 Task: For heading Use Lobster with green colour & bold.  font size for heading22,  'Change the font style of data to'Lobster and font size to 14,  Change the alignment of both headline & data to Align right In the sheet  DashboardBudgetPlanbook
Action: Mouse moved to (47, 157)
Screenshot: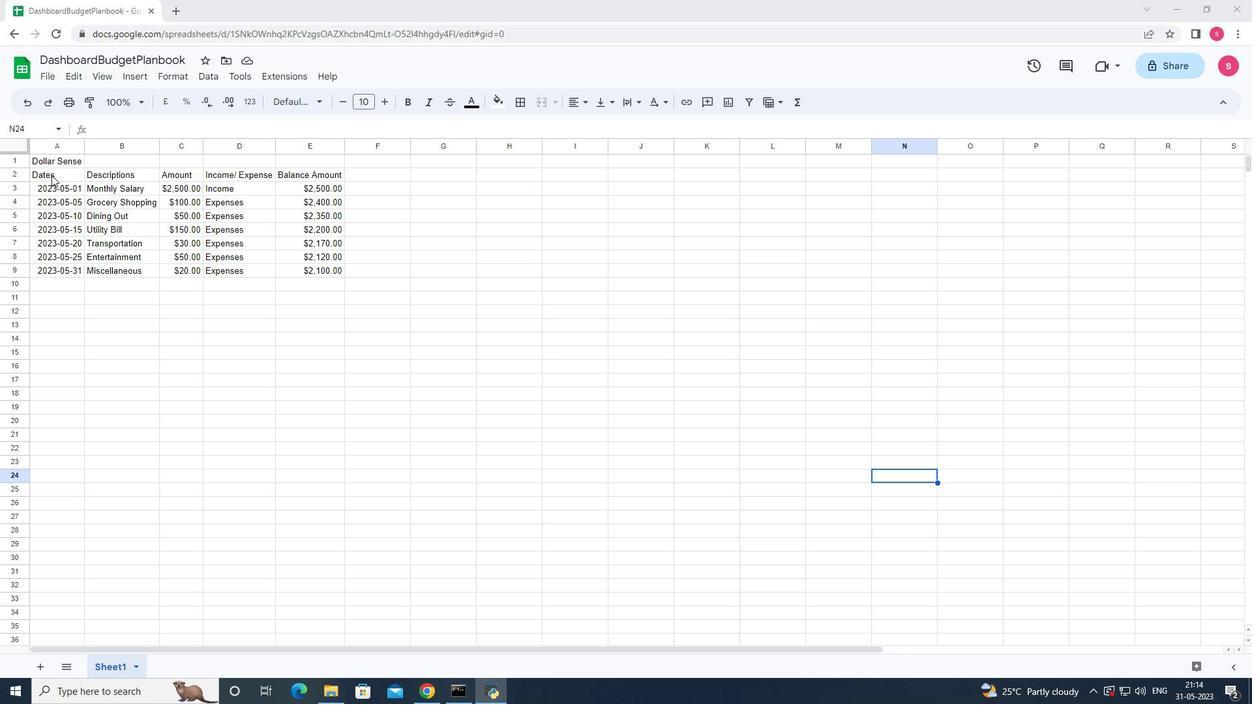 
Action: Mouse pressed left at (47, 157)
Screenshot: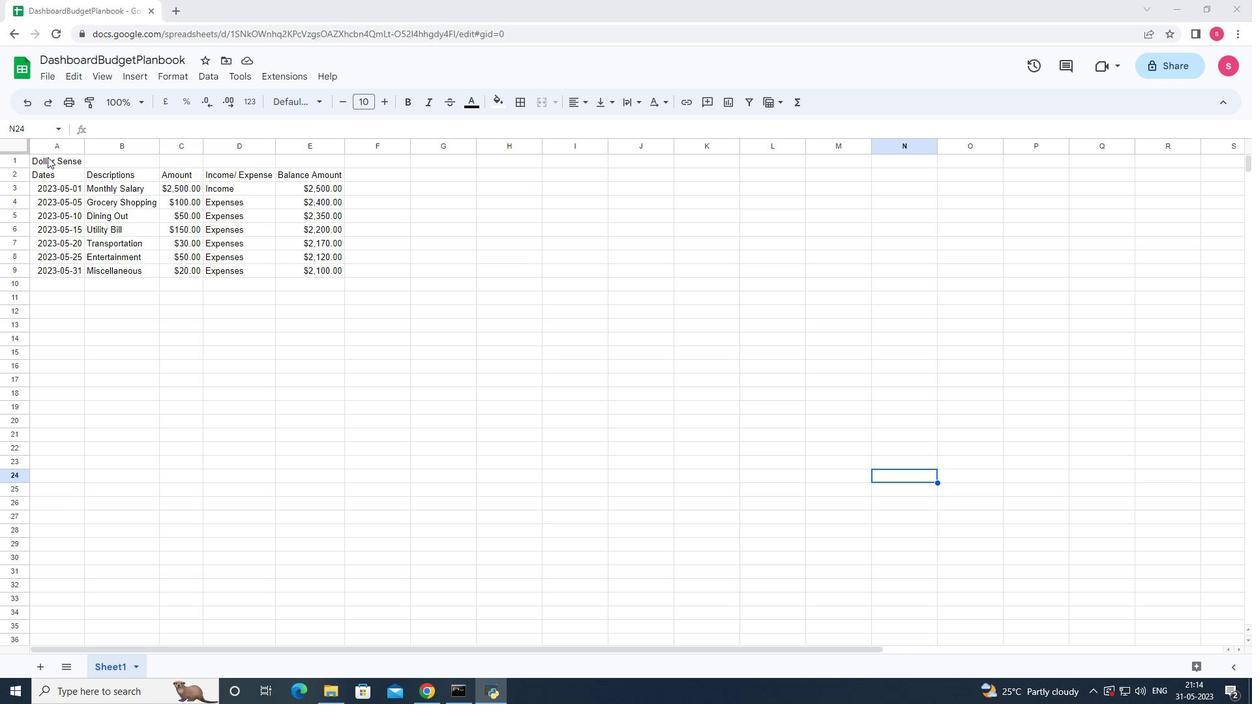 
Action: Mouse moved to (306, 105)
Screenshot: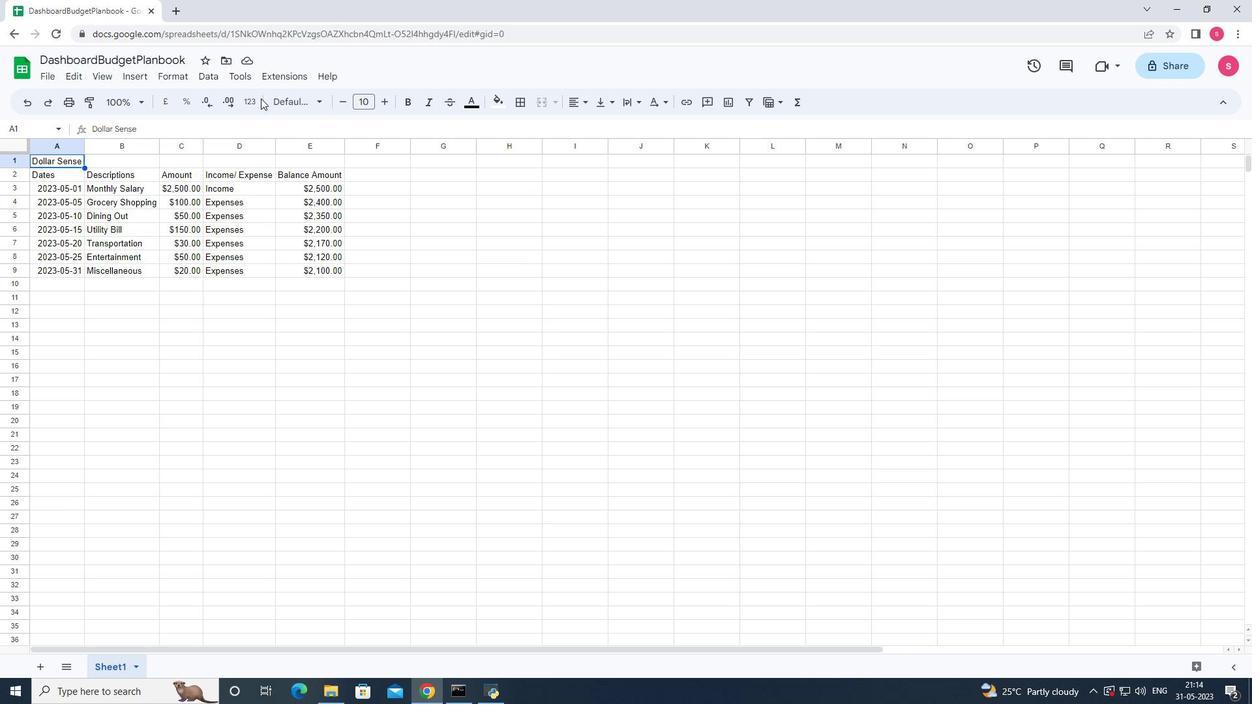 
Action: Mouse pressed left at (306, 105)
Screenshot: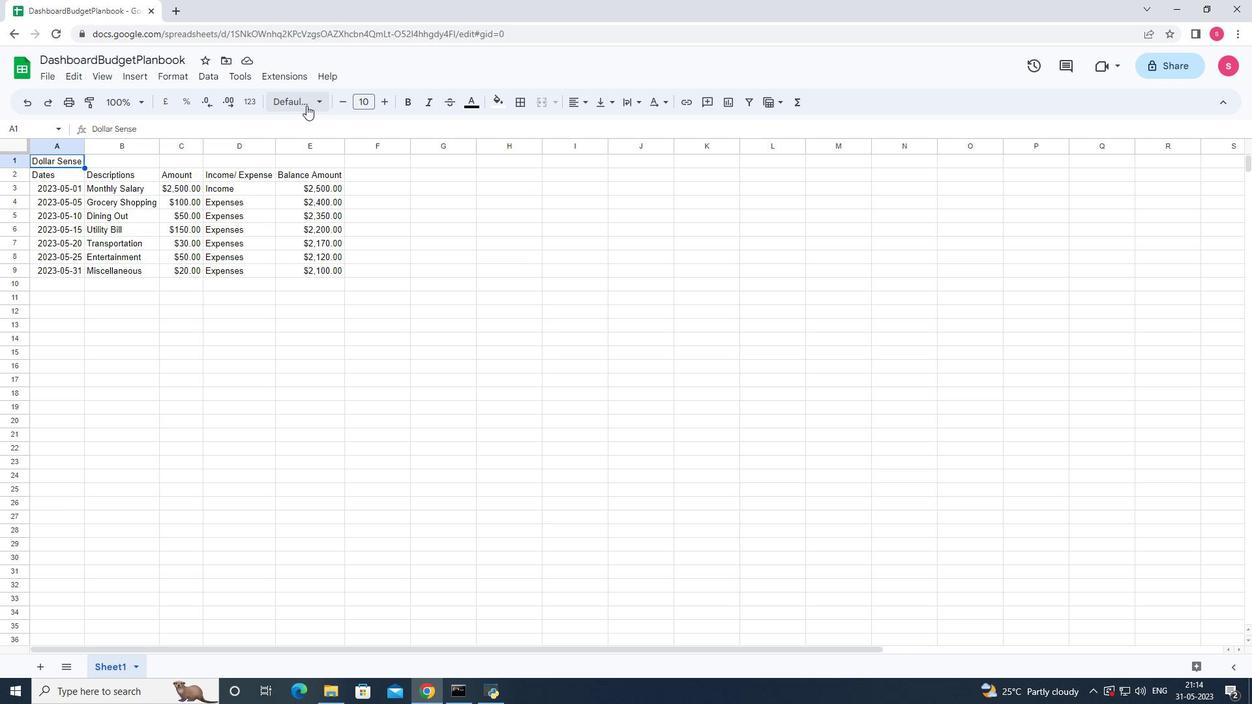 
Action: Mouse moved to (357, 453)
Screenshot: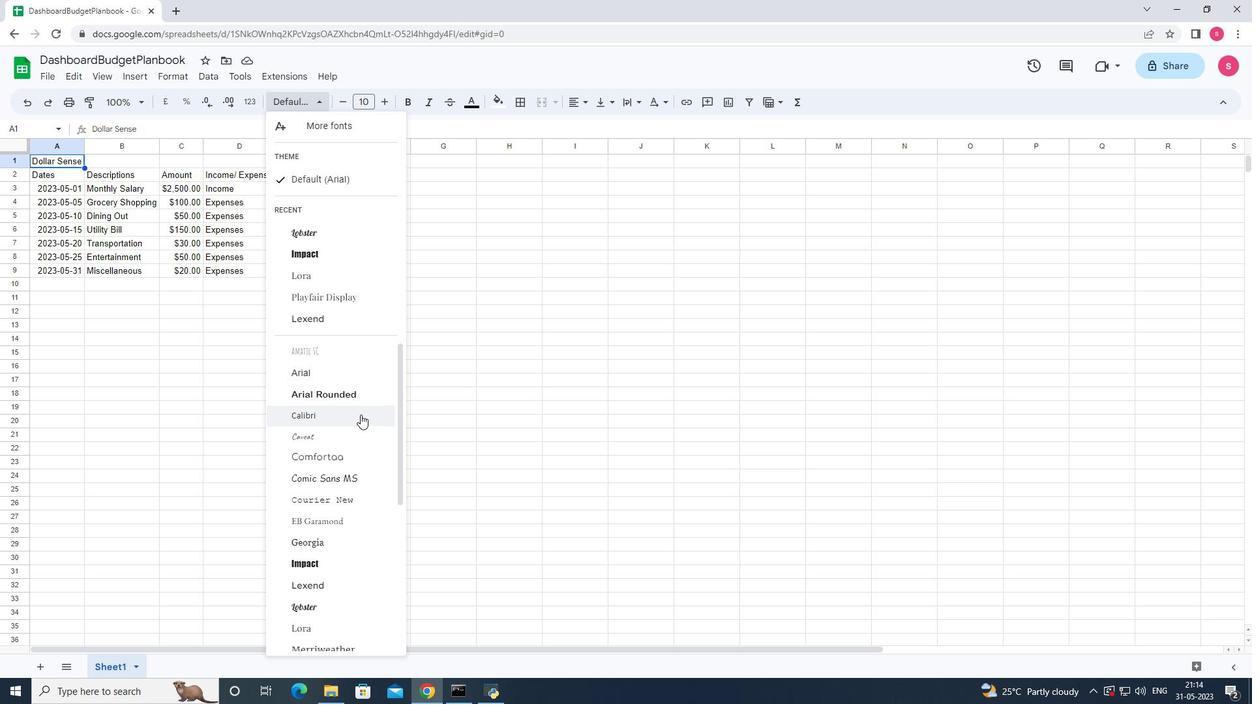 
Action: Mouse scrolled (357, 452) with delta (0, 0)
Screenshot: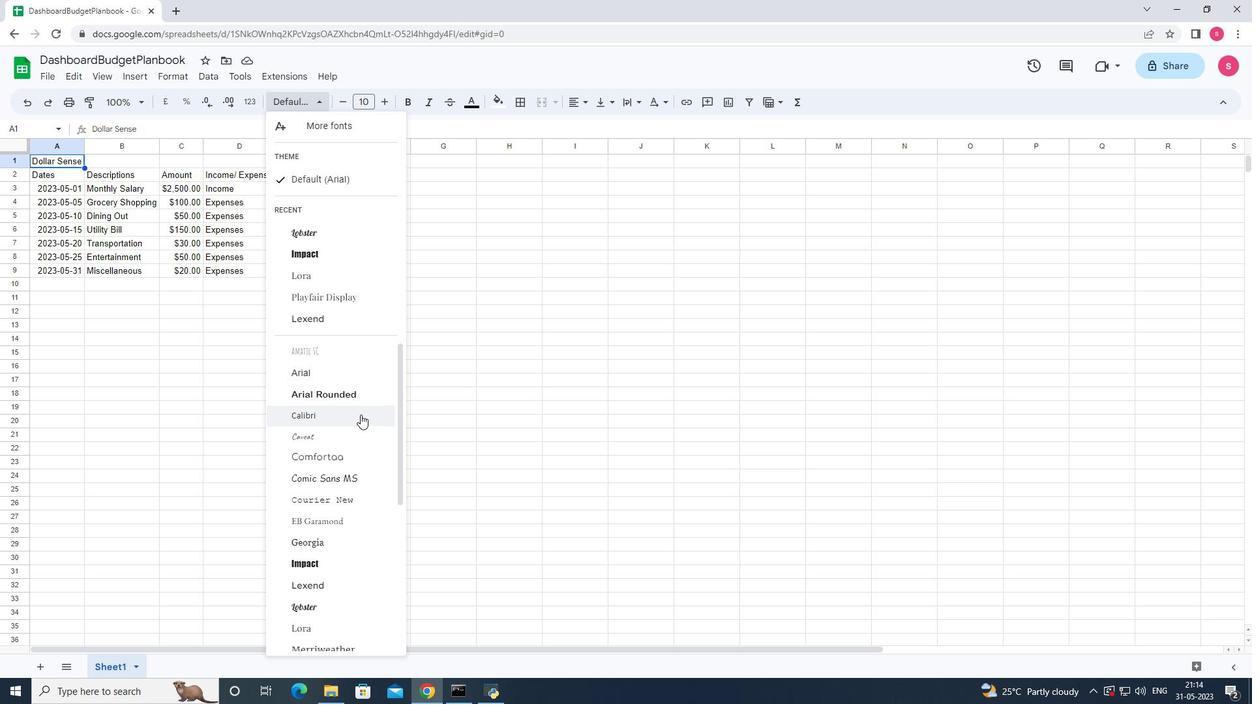 
Action: Mouse moved to (333, 537)
Screenshot: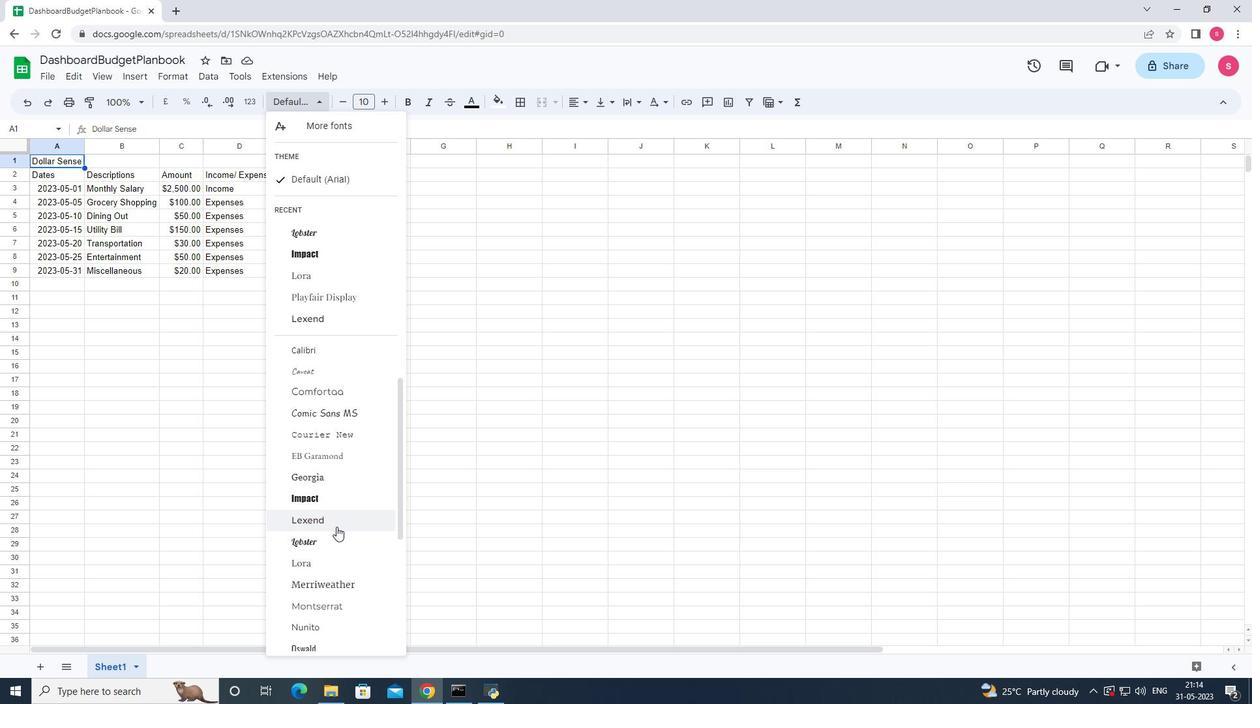 
Action: Mouse pressed left at (333, 537)
Screenshot: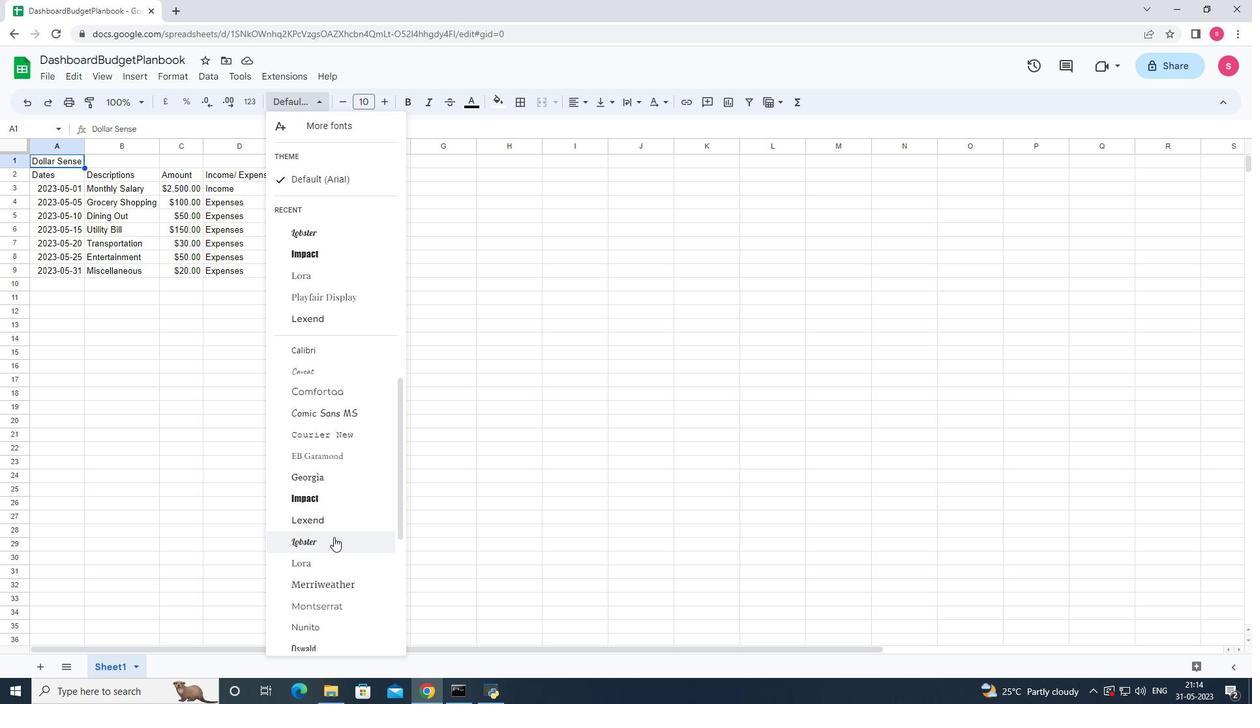 
Action: Mouse moved to (475, 101)
Screenshot: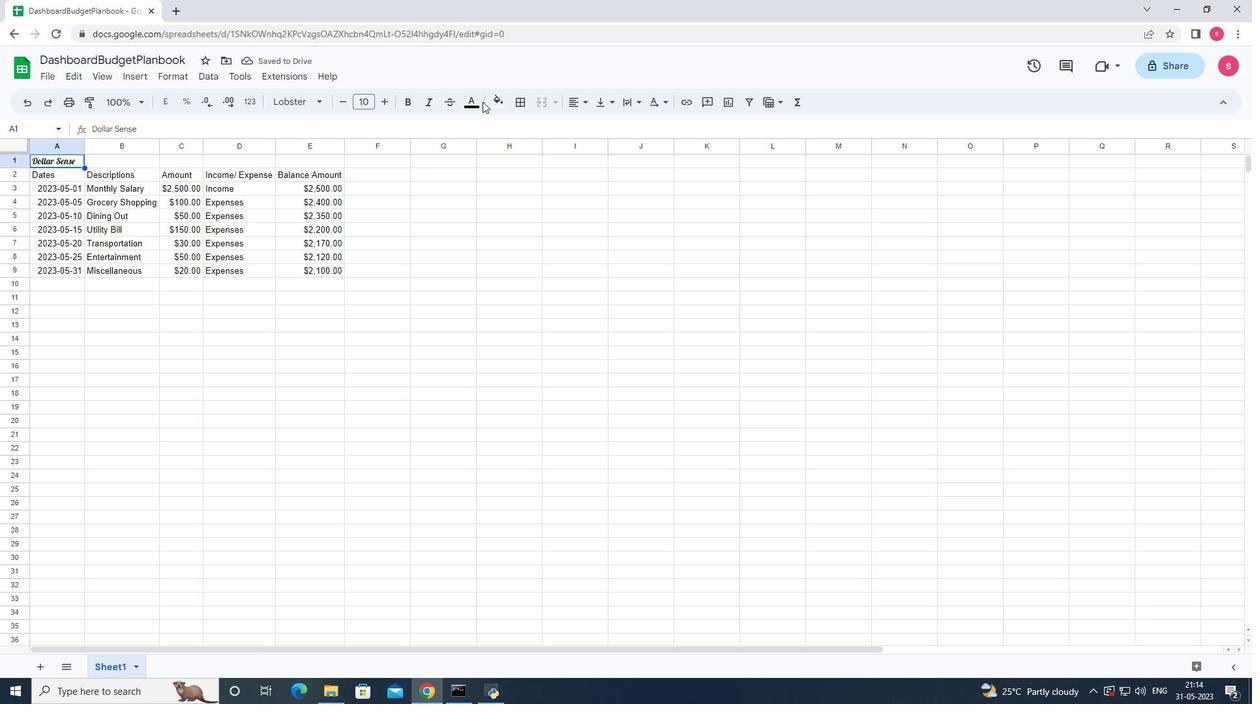 
Action: Mouse pressed left at (475, 101)
Screenshot: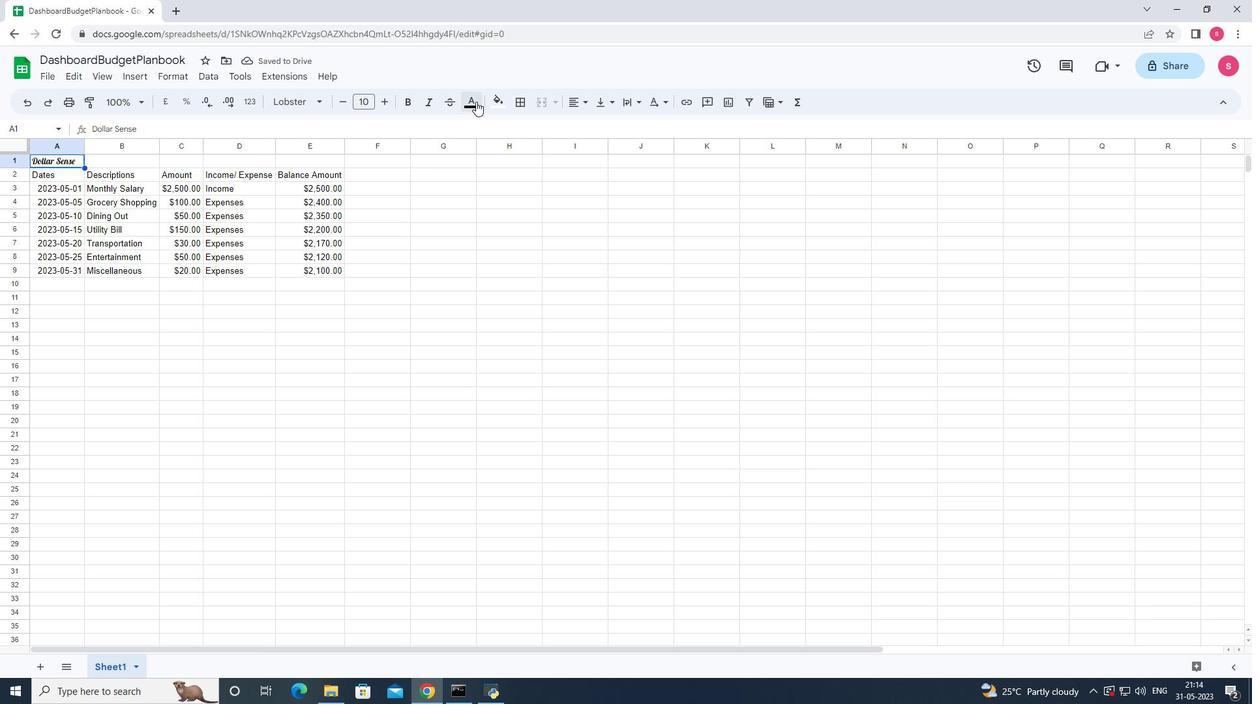 
Action: Mouse moved to (527, 165)
Screenshot: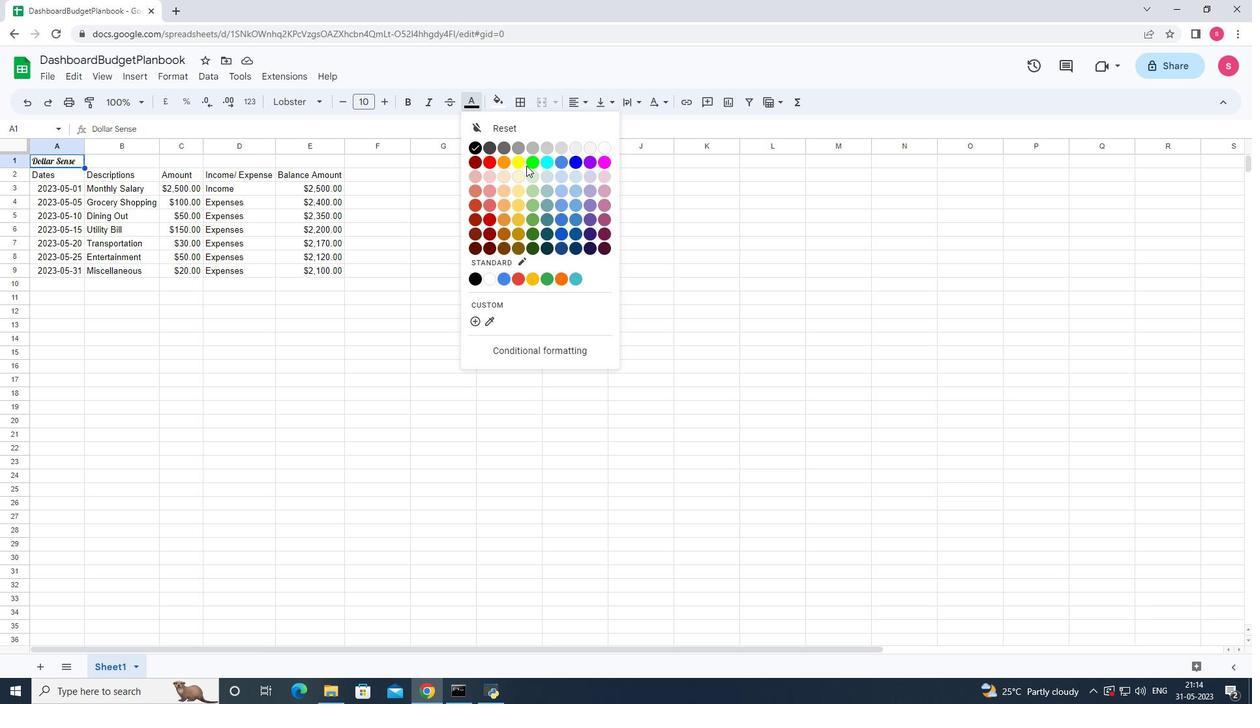 
Action: Mouse pressed left at (527, 165)
Screenshot: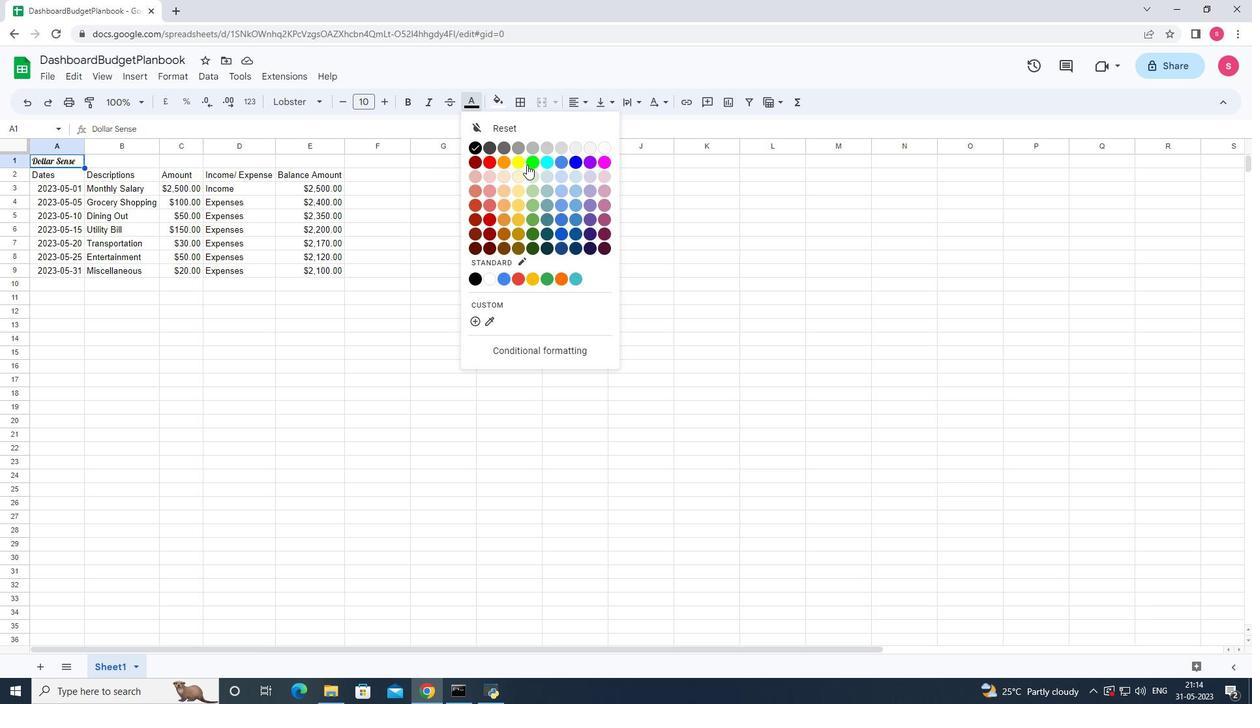 
Action: Mouse moved to (183, 72)
Screenshot: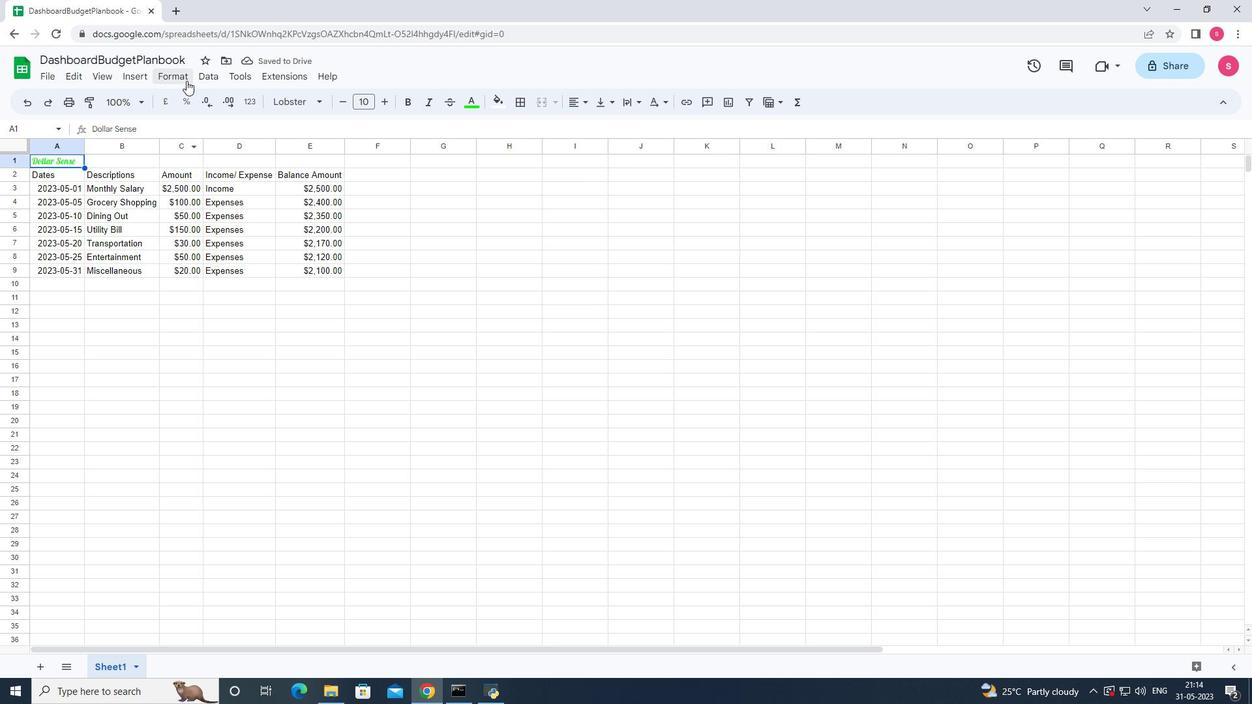 
Action: Mouse pressed left at (183, 72)
Screenshot: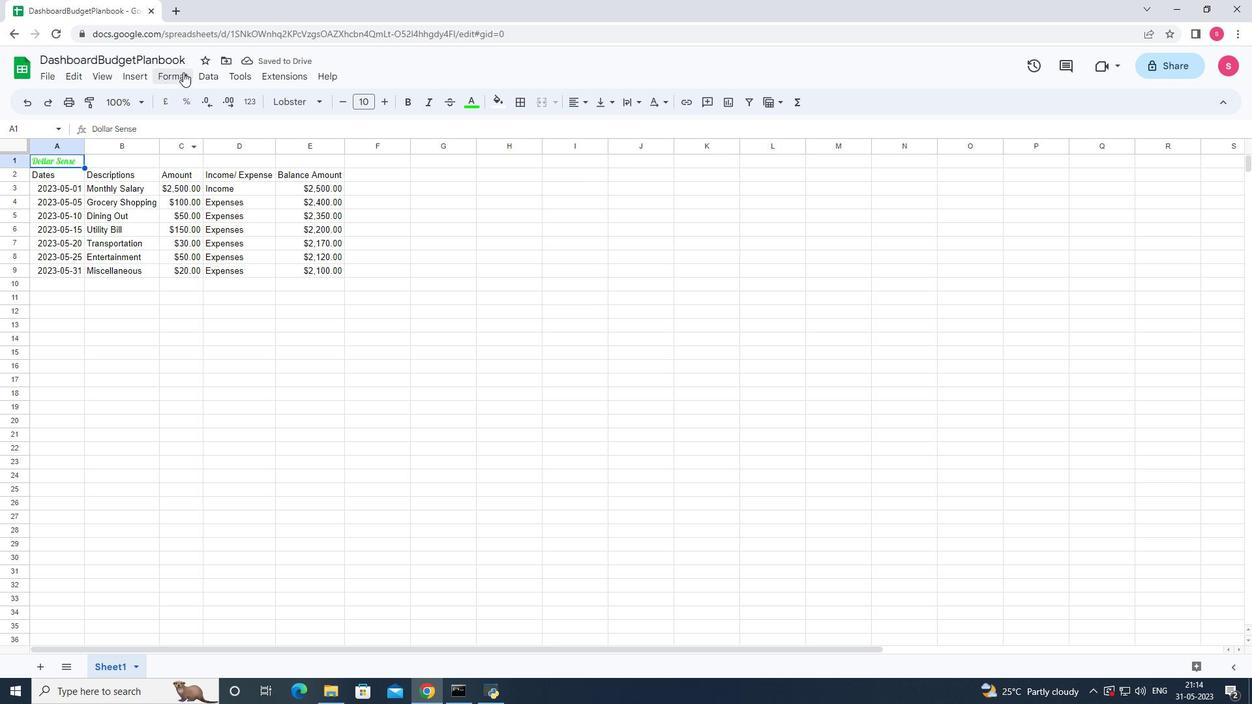 
Action: Mouse moved to (190, 147)
Screenshot: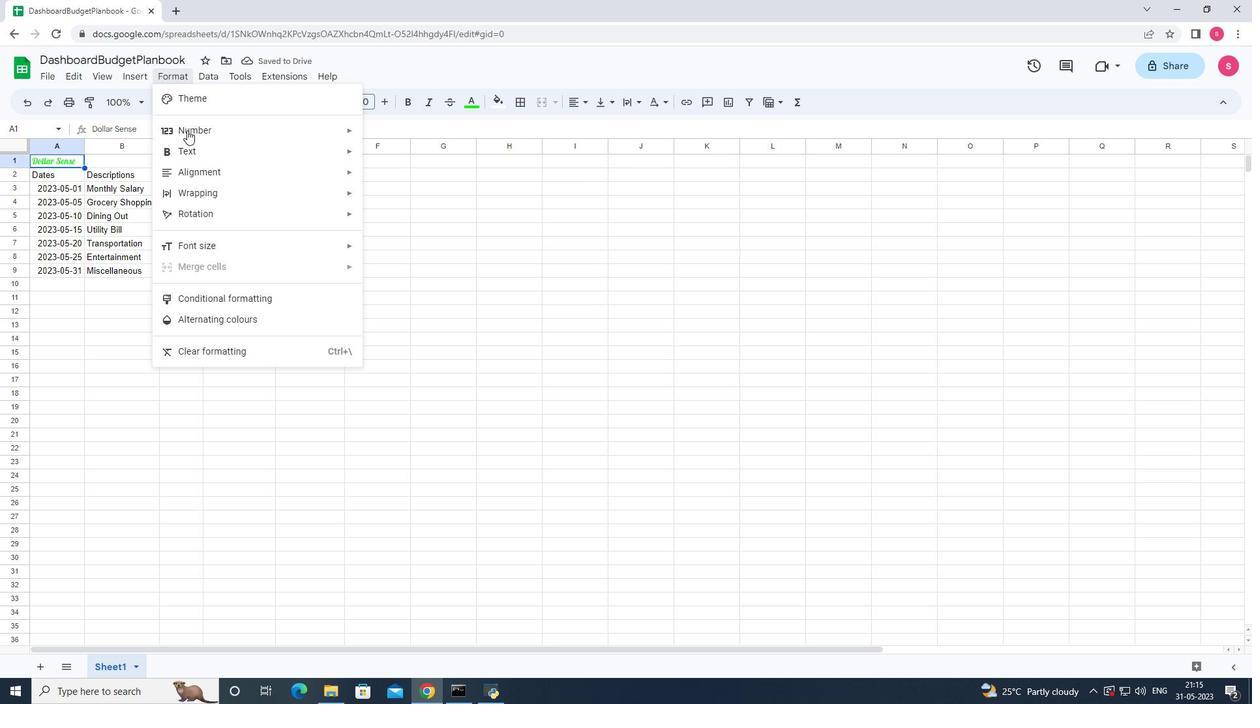 
Action: Mouse pressed left at (190, 147)
Screenshot: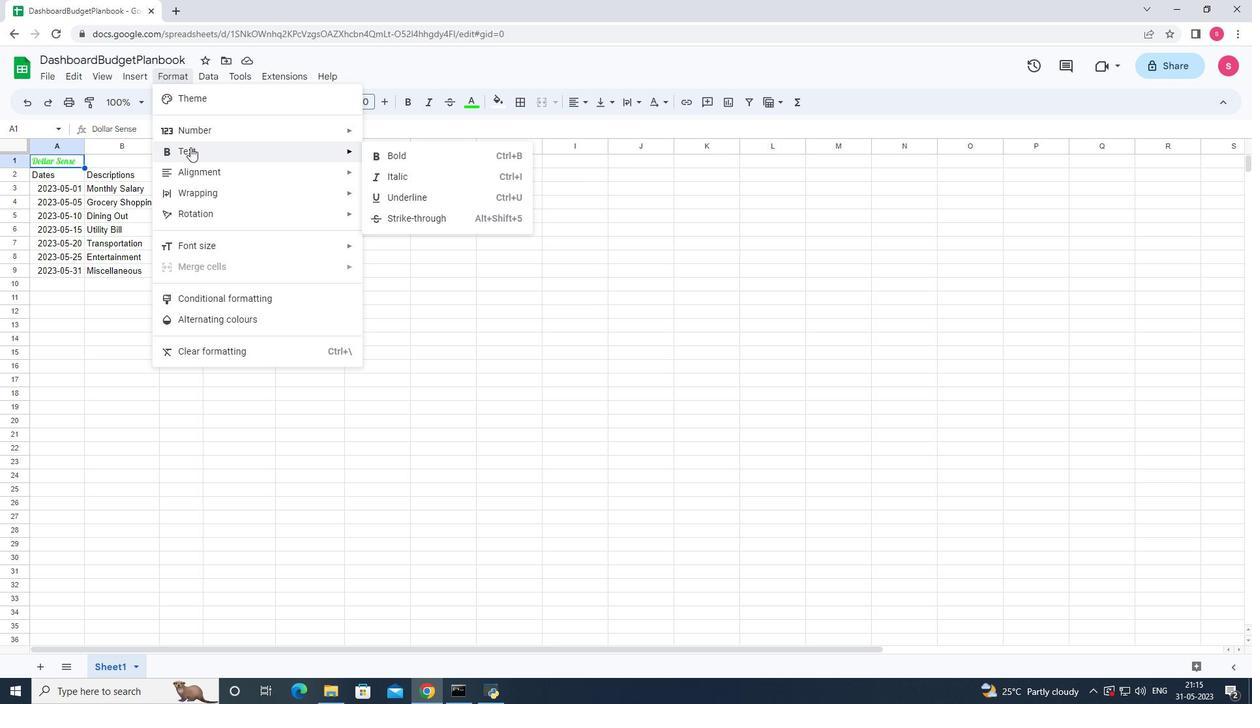 
Action: Mouse moved to (389, 159)
Screenshot: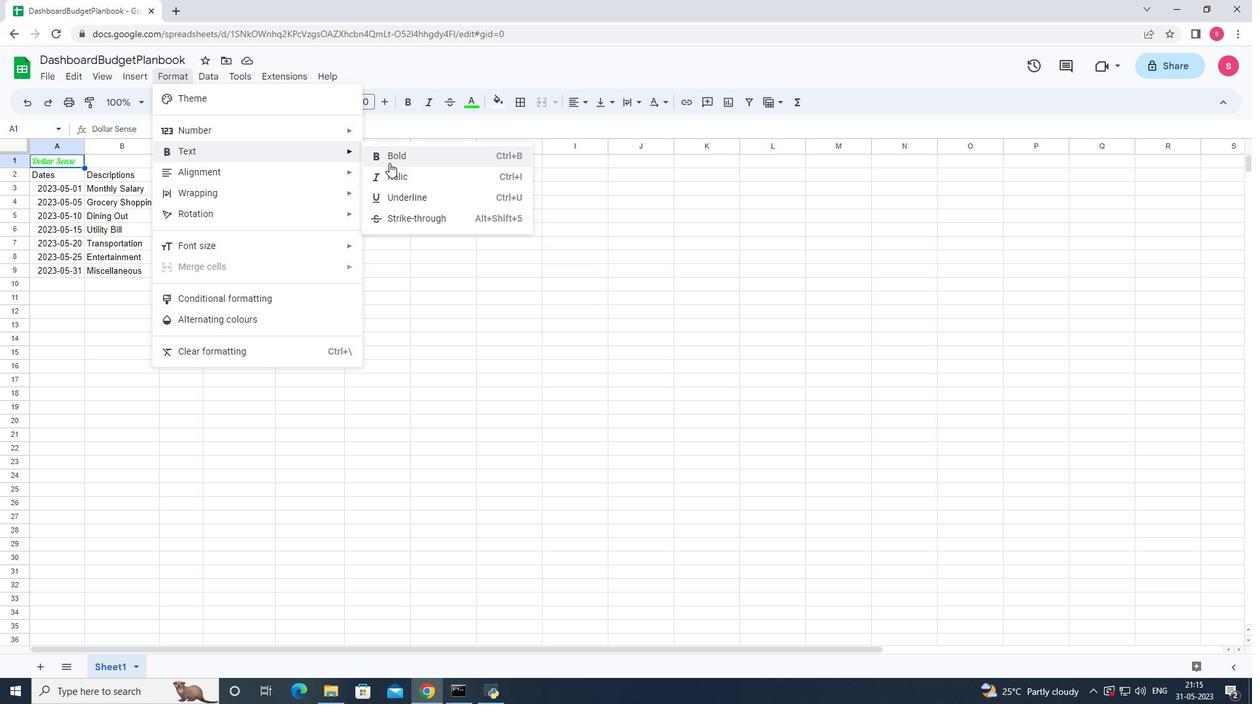 
Action: Mouse pressed left at (389, 159)
Screenshot: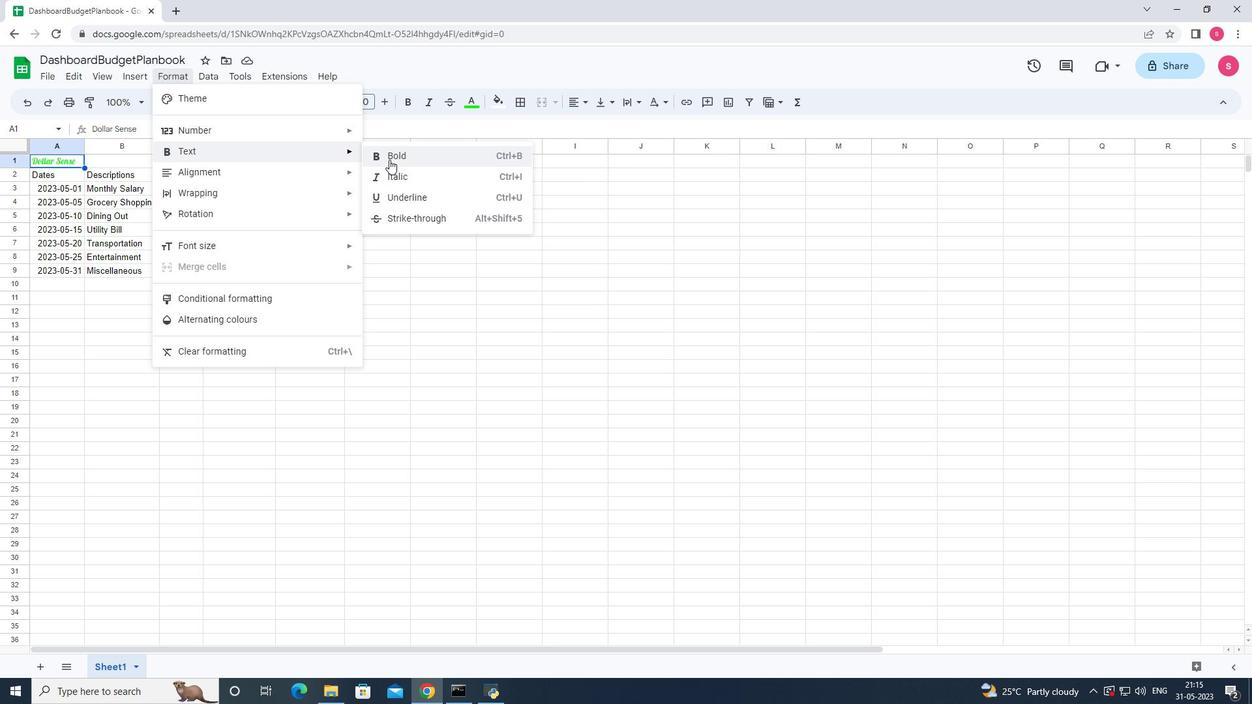 
Action: Mouse moved to (388, 105)
Screenshot: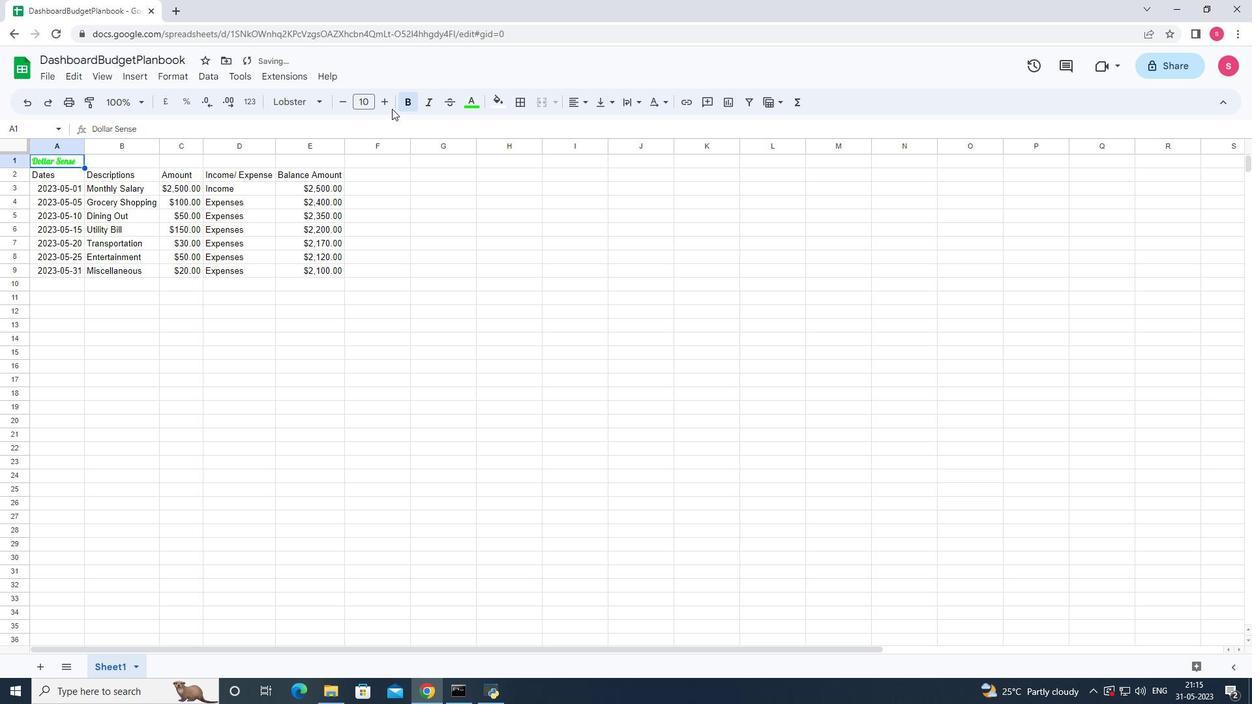 
Action: Mouse pressed left at (388, 105)
Screenshot: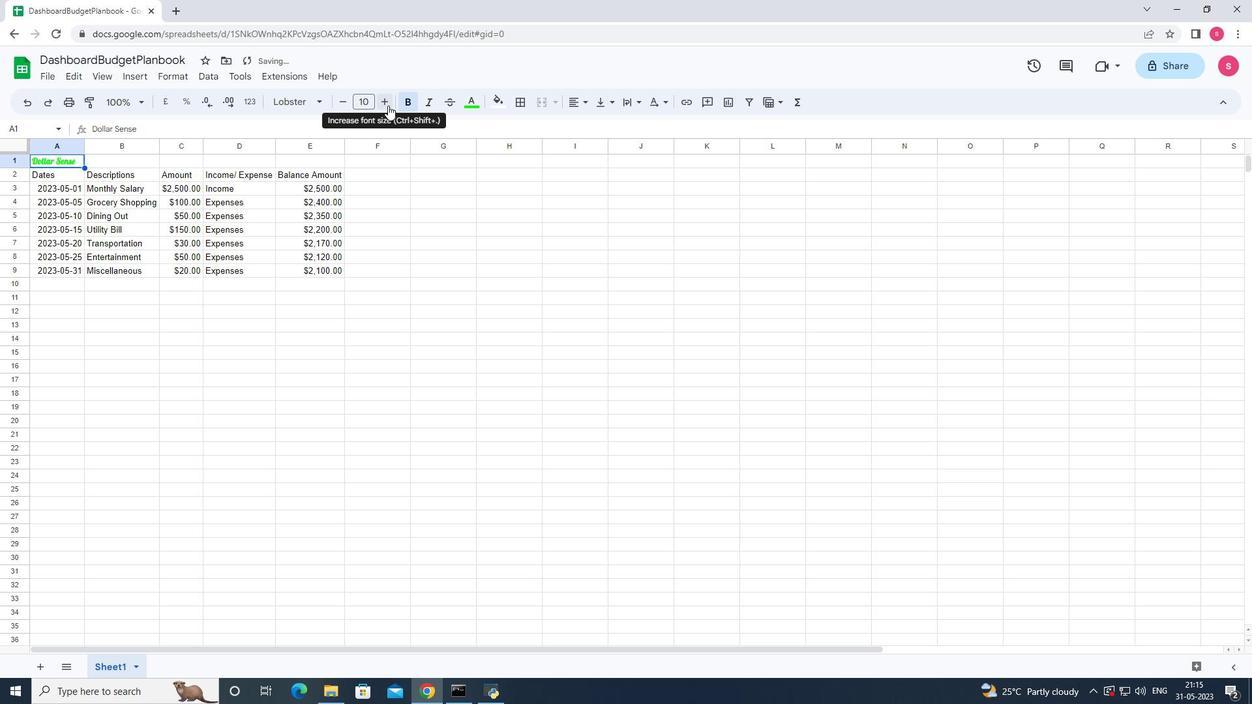 
Action: Mouse pressed left at (388, 105)
Screenshot: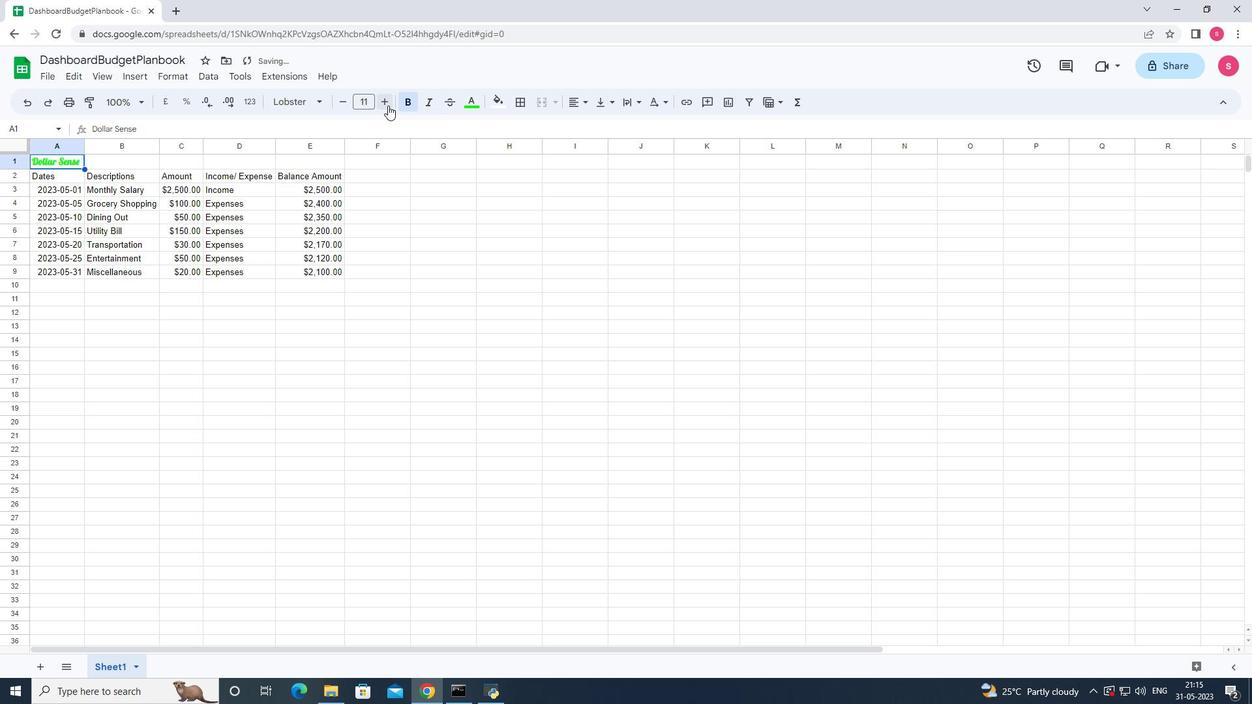 
Action: Mouse pressed left at (388, 105)
Screenshot: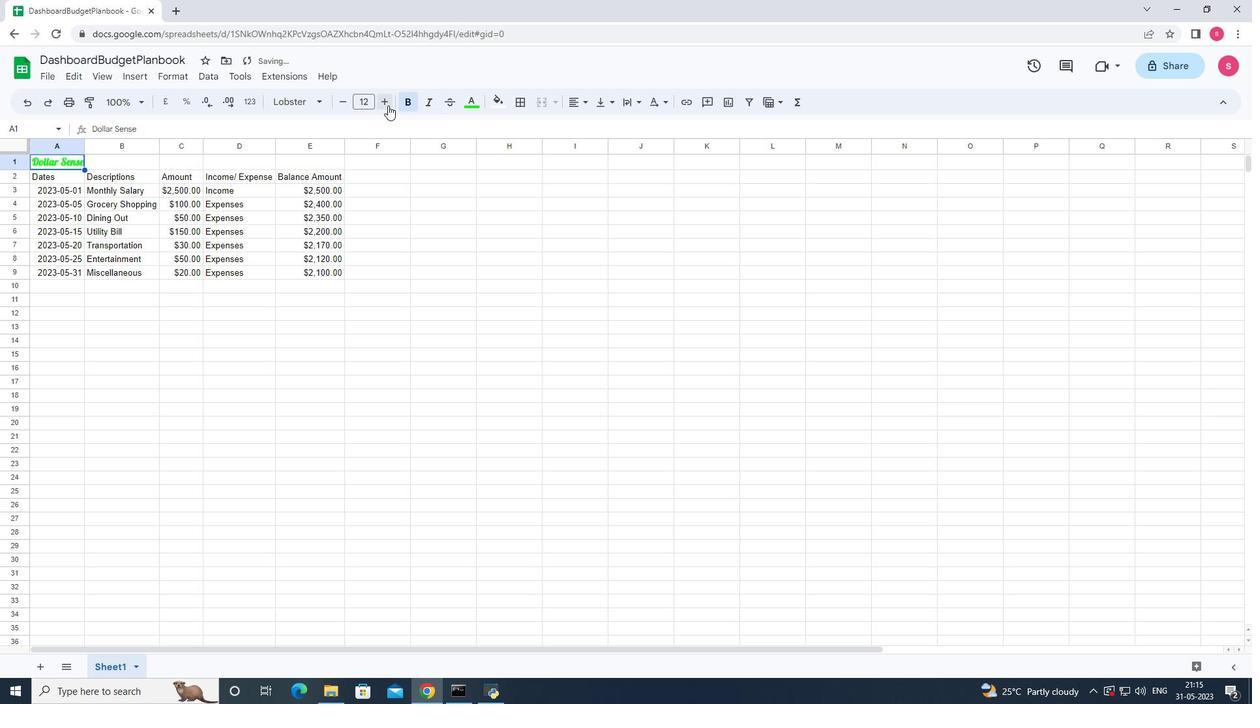 
Action: Mouse pressed left at (388, 105)
Screenshot: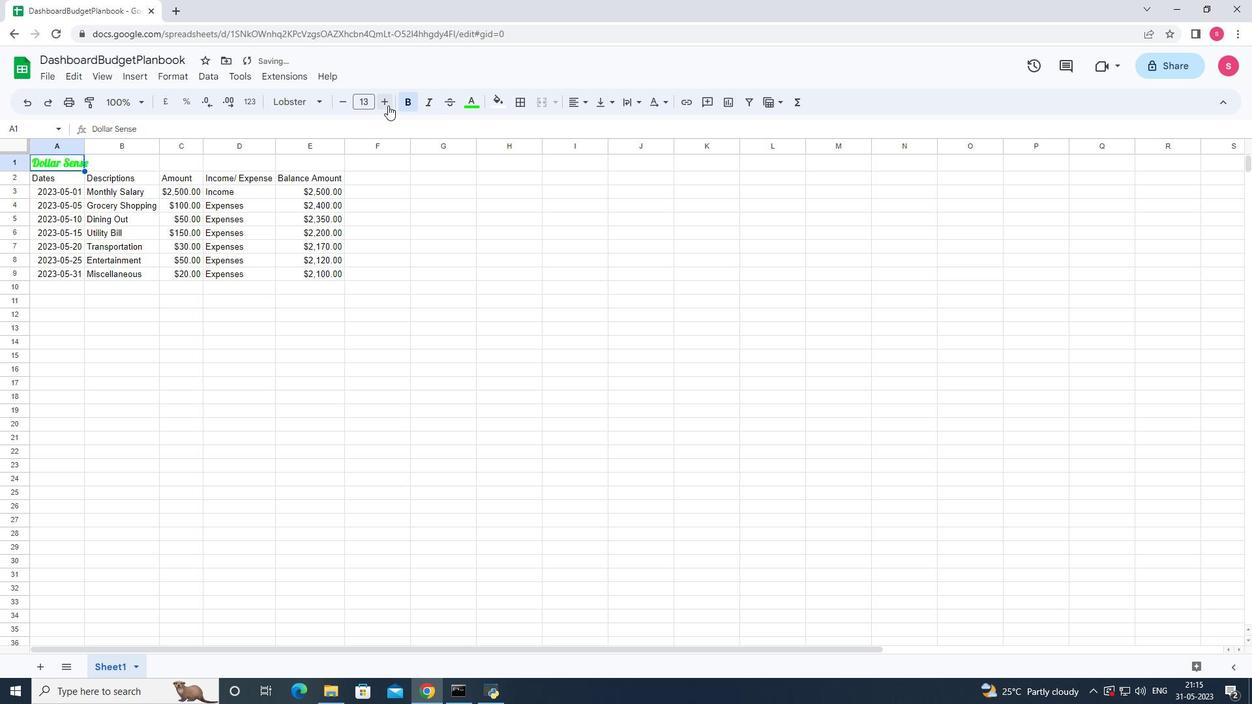 
Action: Mouse pressed left at (388, 105)
Screenshot: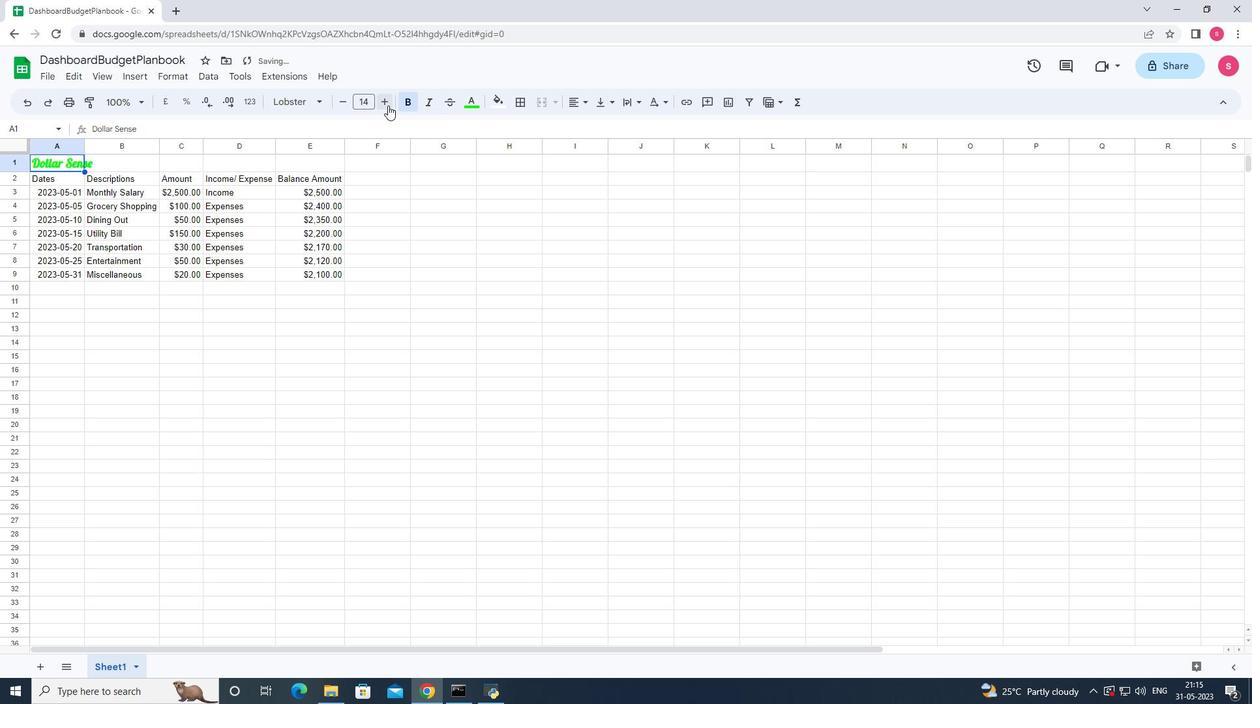 
Action: Mouse pressed left at (388, 105)
Screenshot: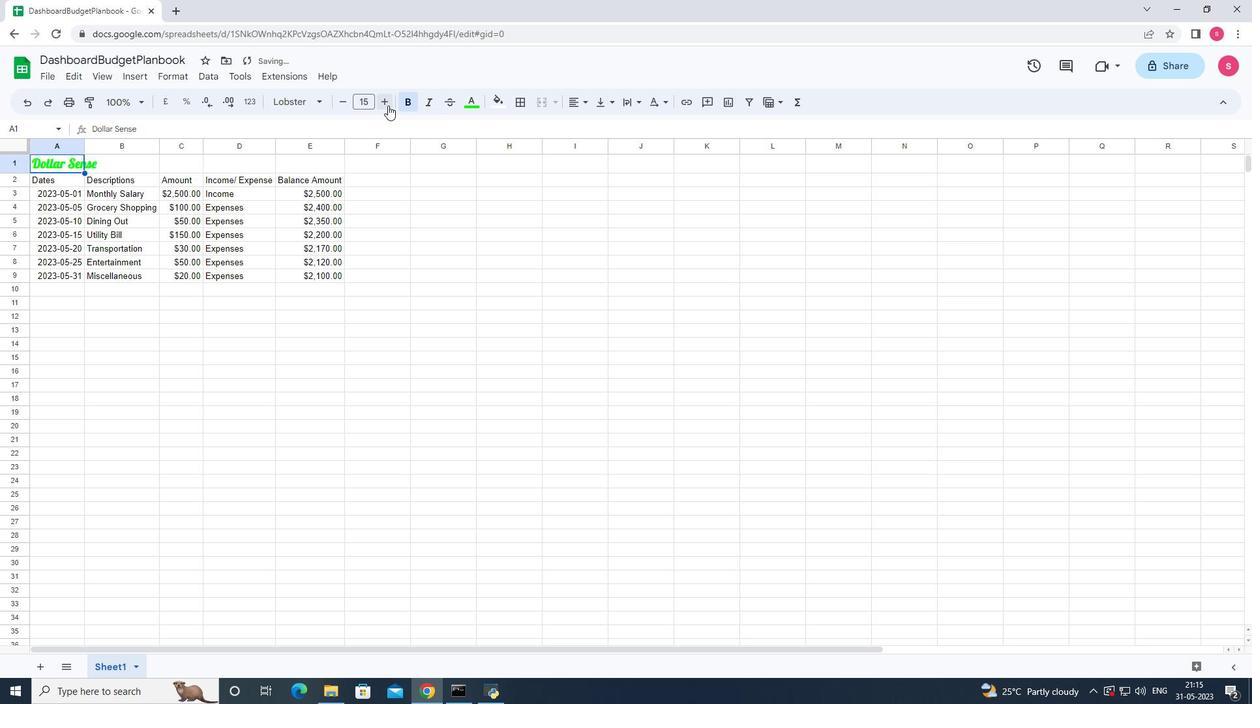 
Action: Mouse pressed left at (388, 105)
Screenshot: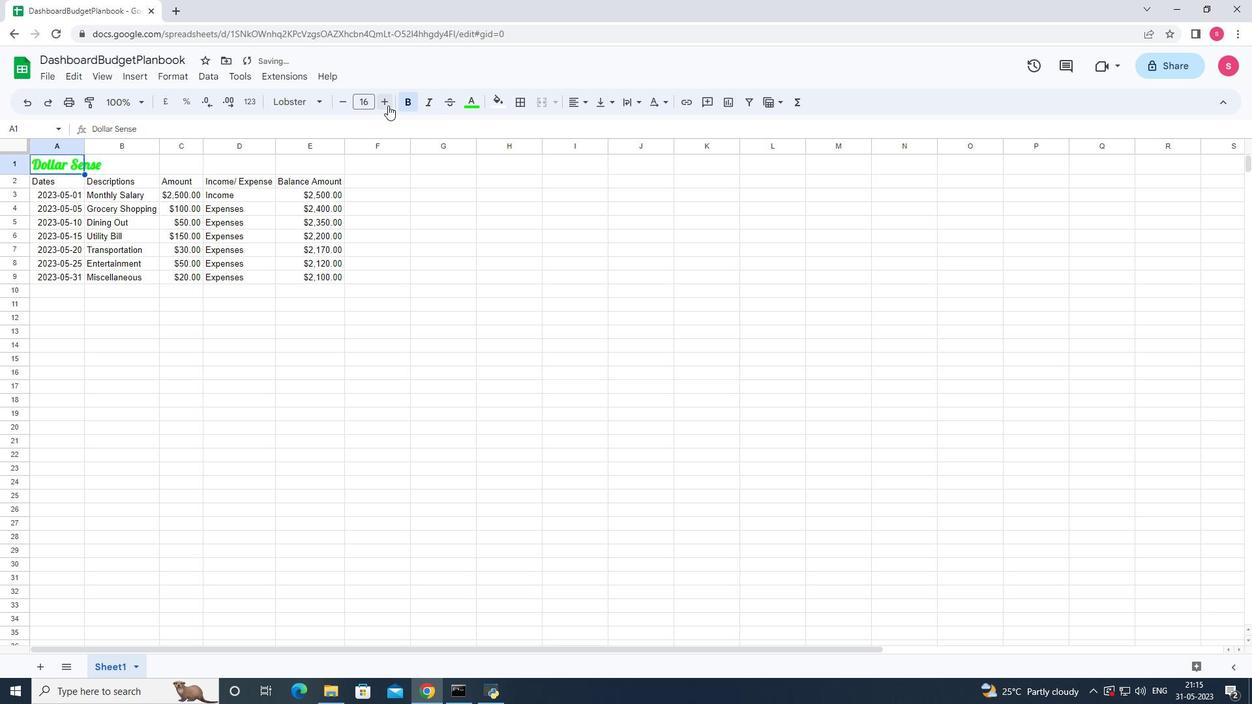 
Action: Mouse pressed left at (388, 105)
Screenshot: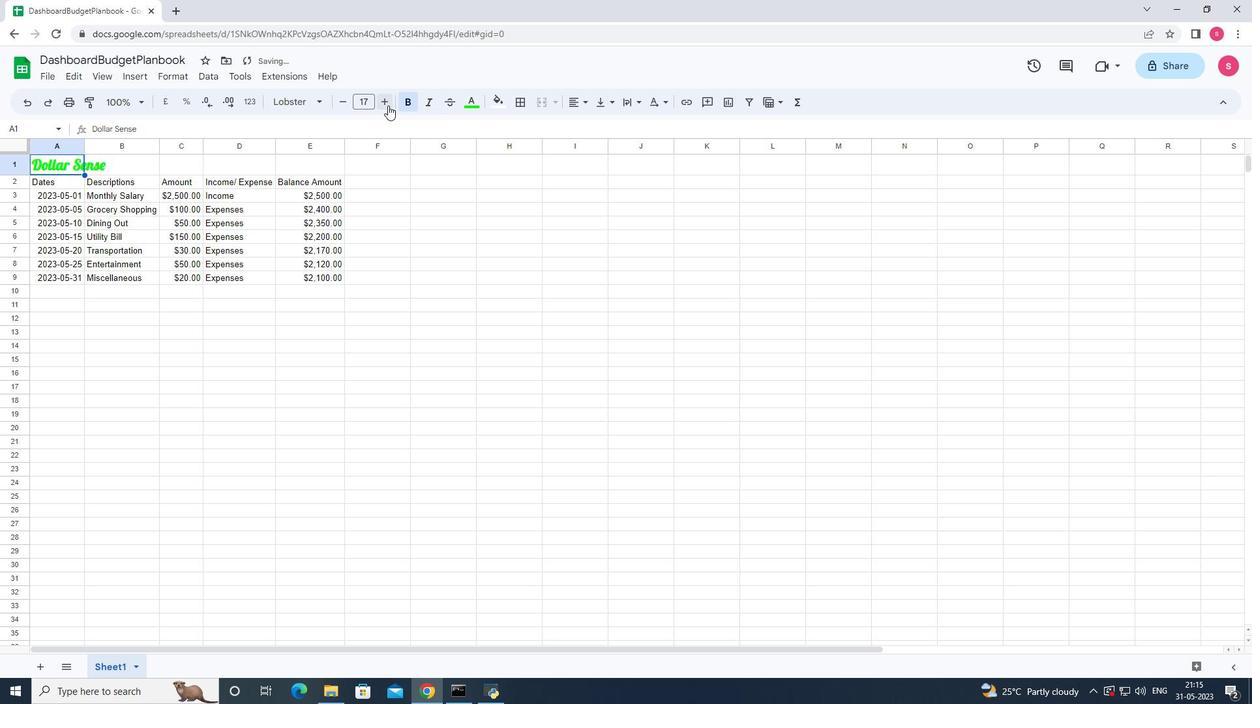 
Action: Mouse pressed left at (388, 105)
Screenshot: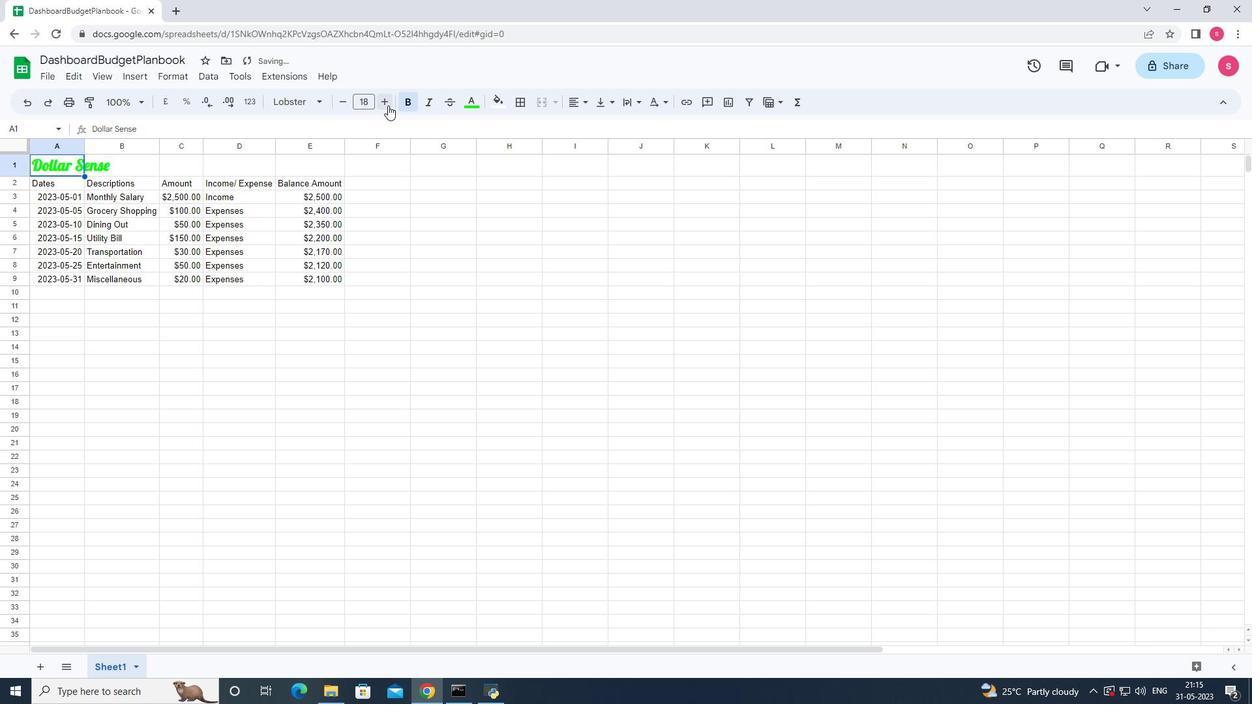 
Action: Mouse pressed left at (388, 105)
Screenshot: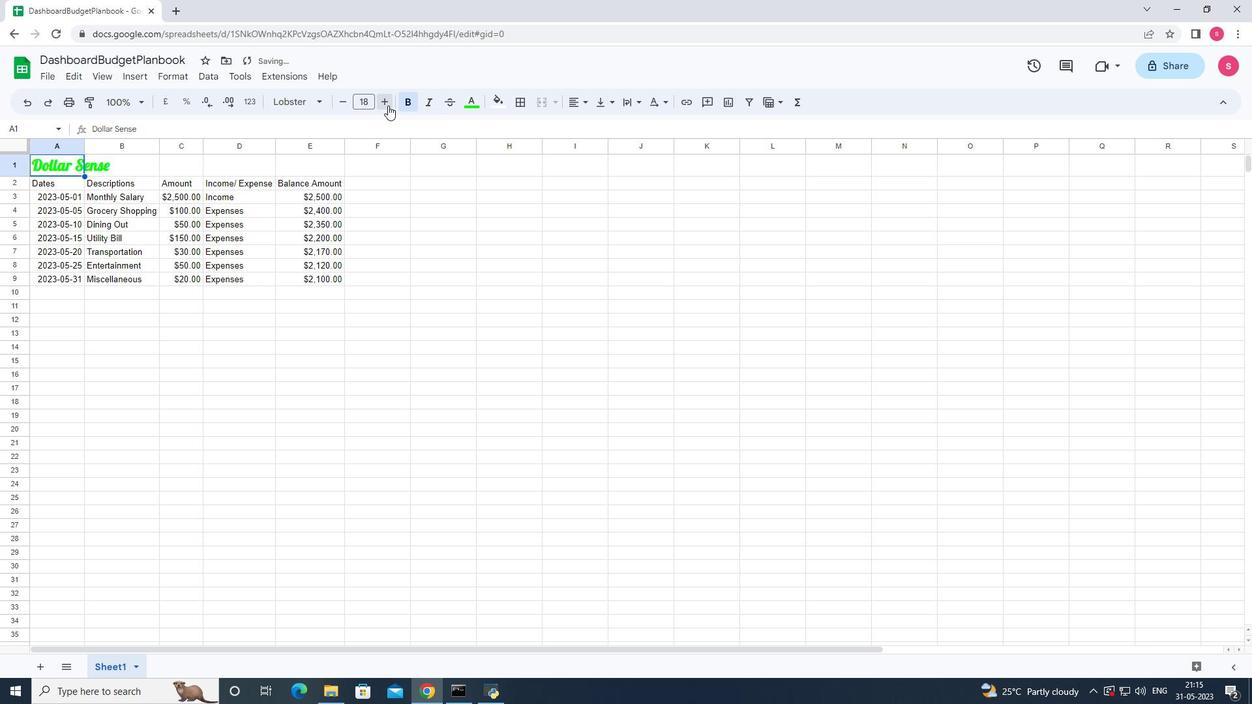 
Action: Mouse pressed left at (388, 105)
Screenshot: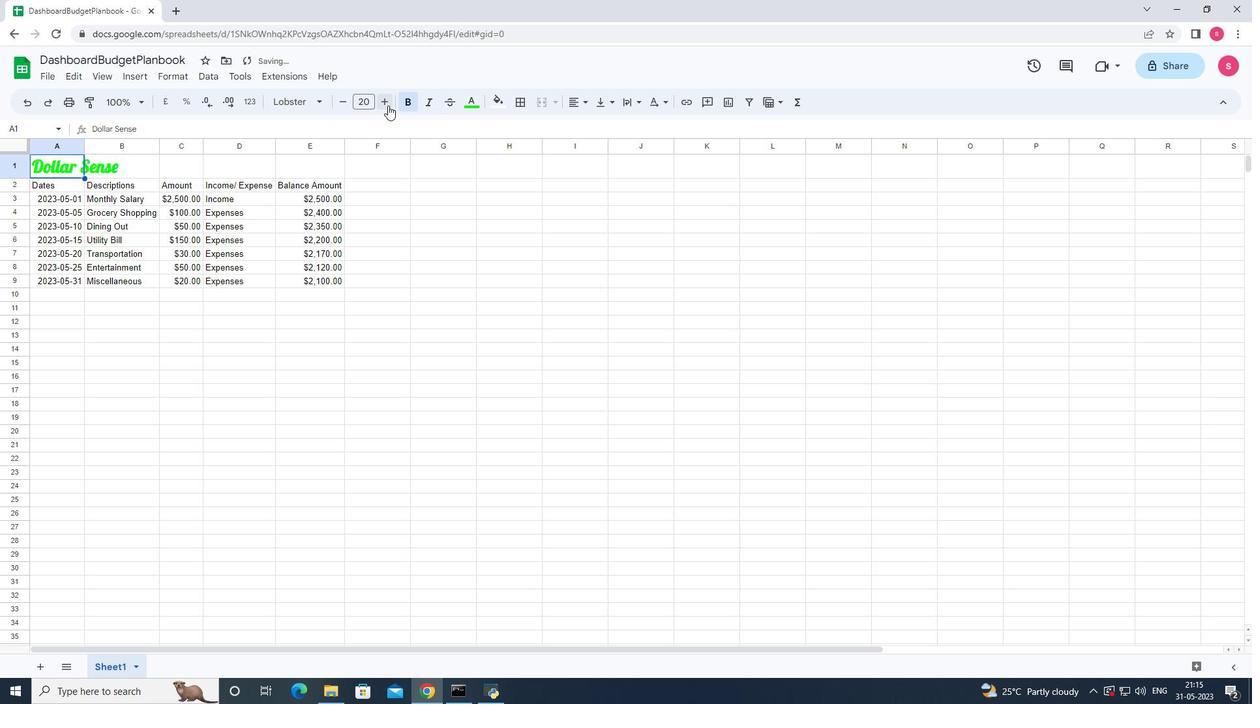 
Action: Mouse pressed left at (388, 105)
Screenshot: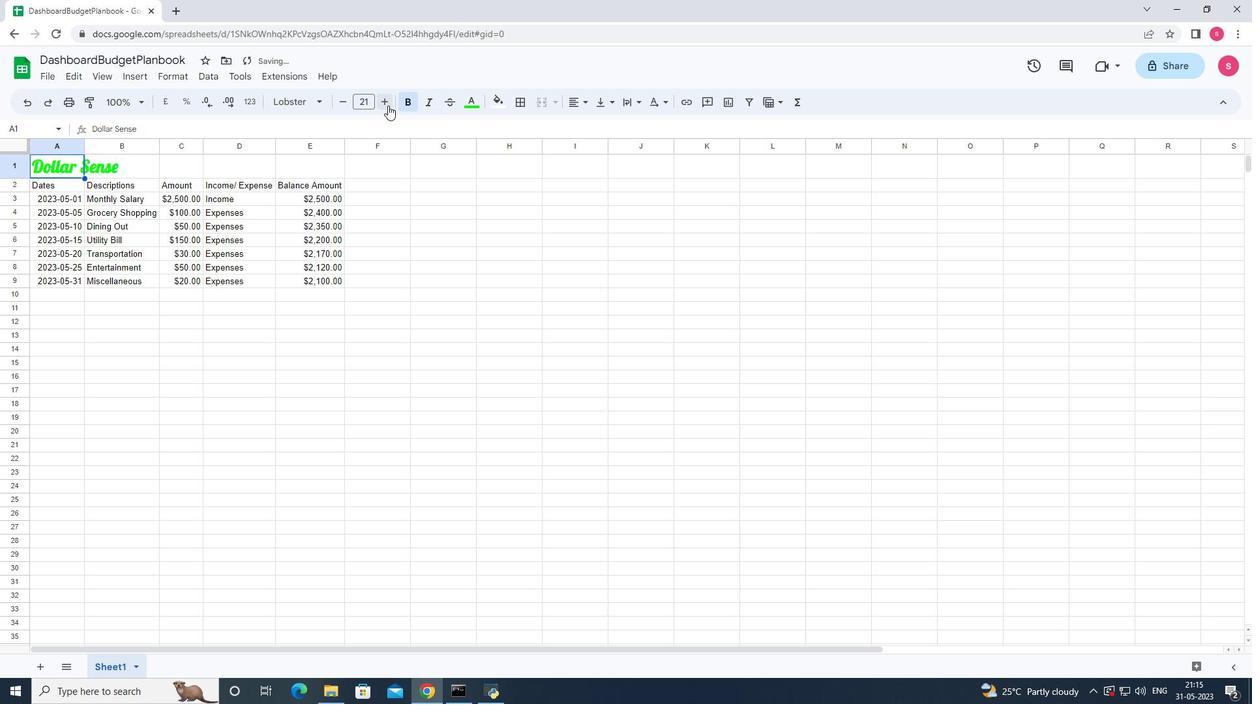 
Action: Mouse moved to (620, 290)
Screenshot: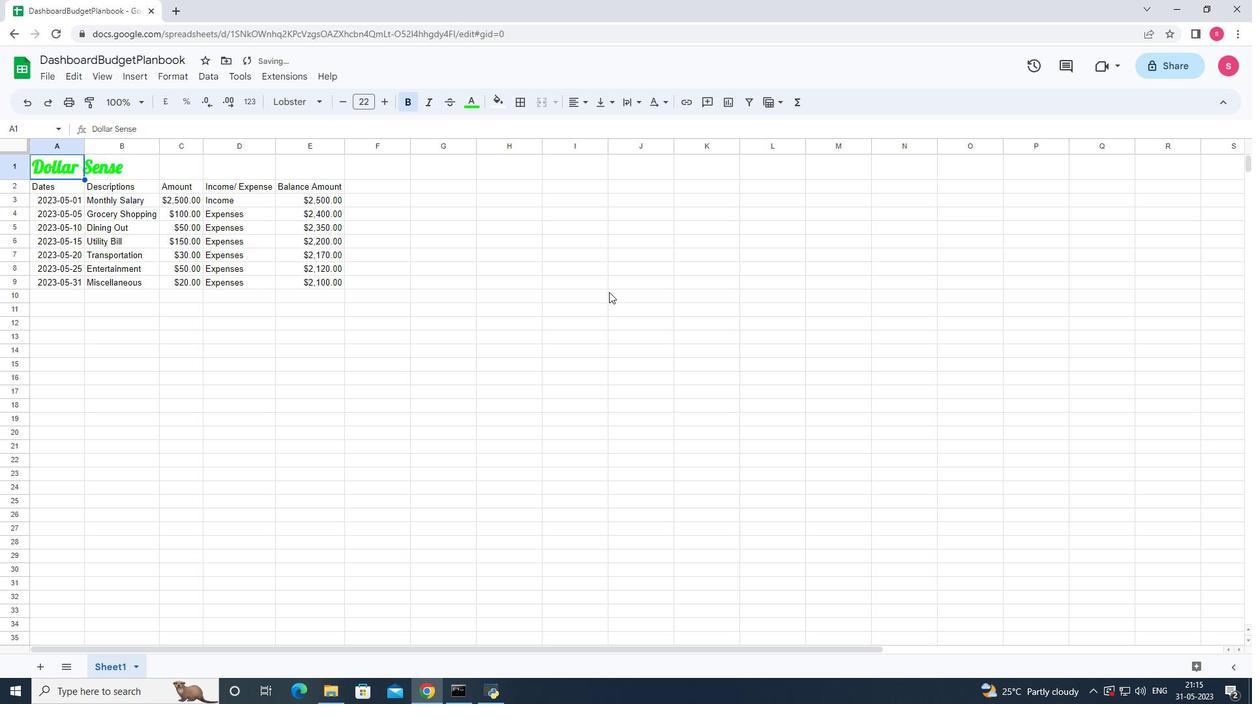 
Action: Mouse pressed left at (620, 290)
Screenshot: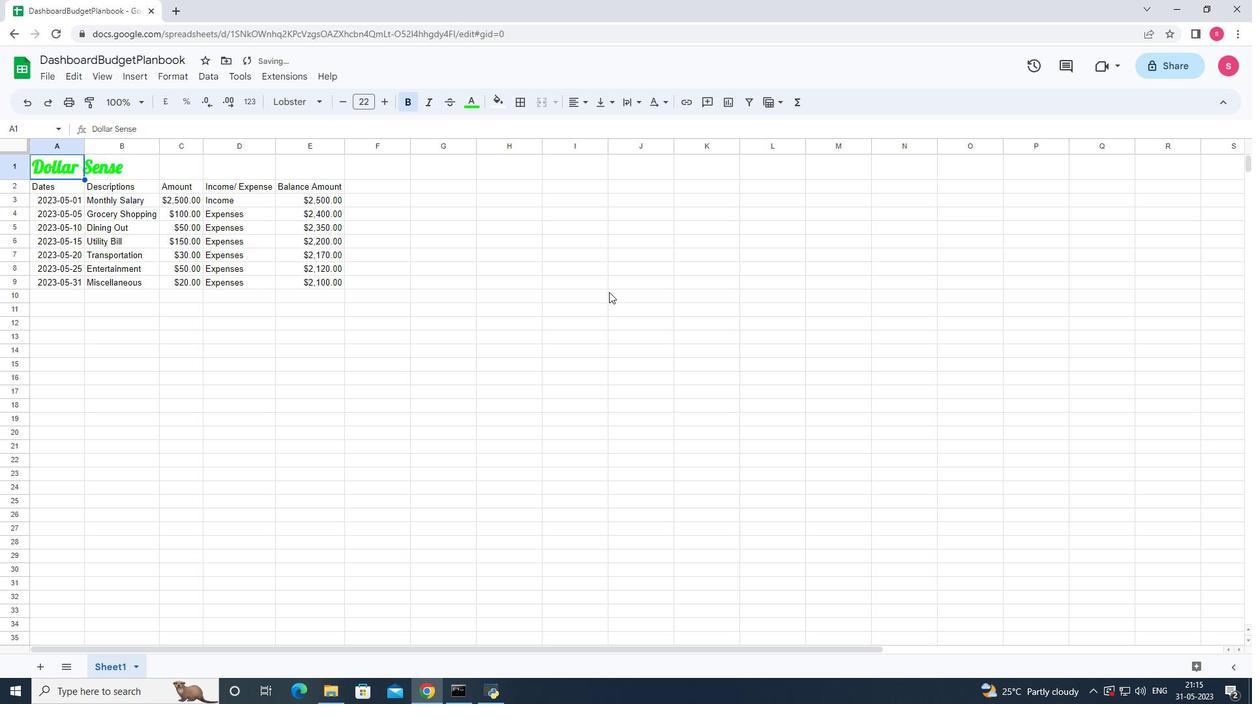 
Action: Mouse moved to (36, 181)
Screenshot: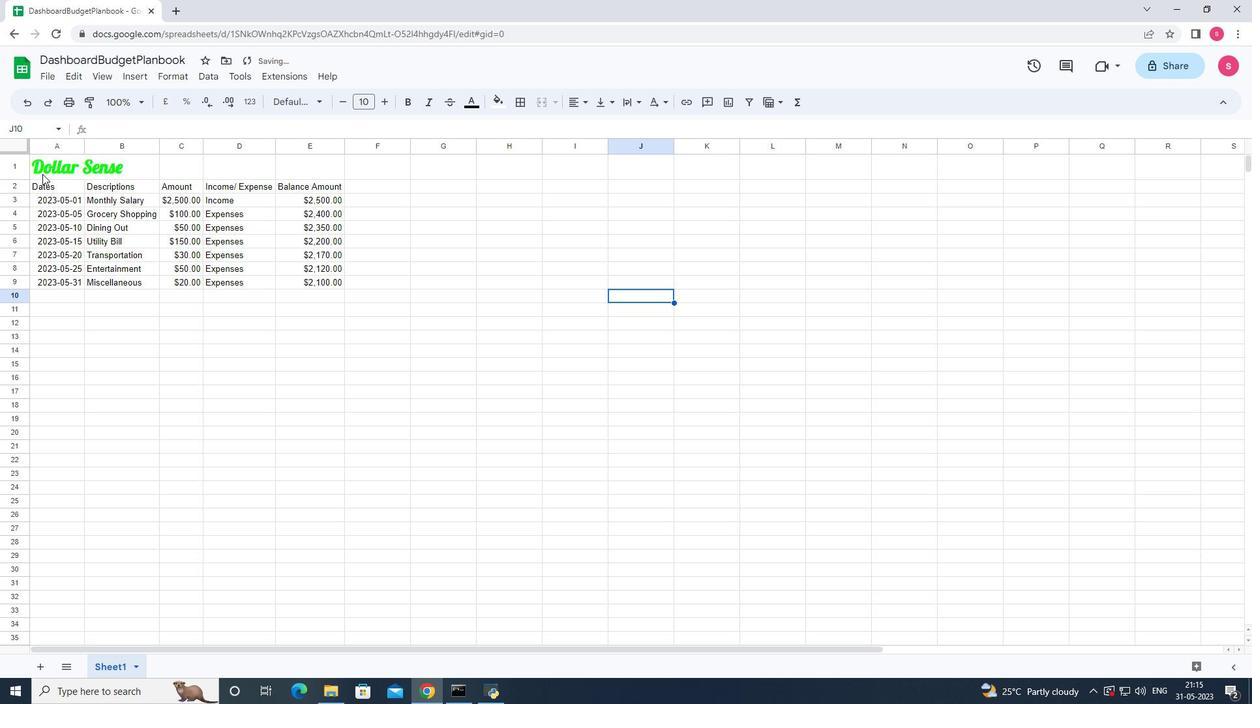 
Action: Mouse pressed left at (36, 181)
Screenshot: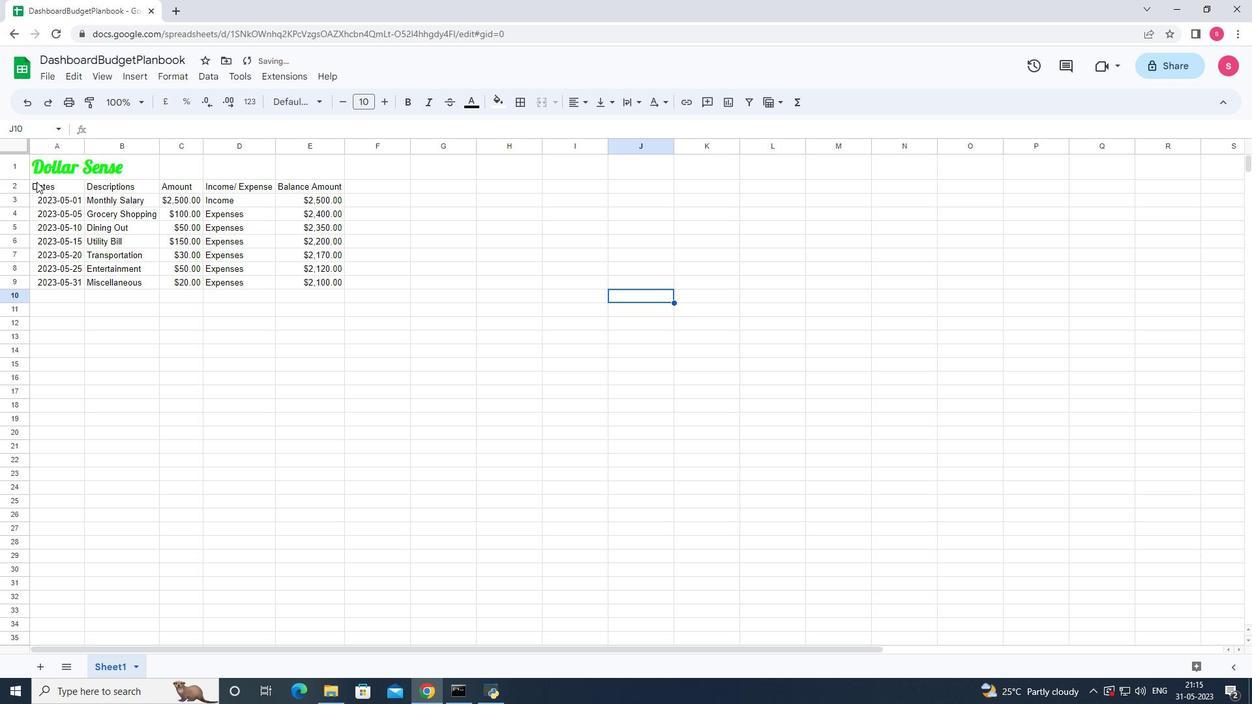 
Action: Mouse moved to (288, 109)
Screenshot: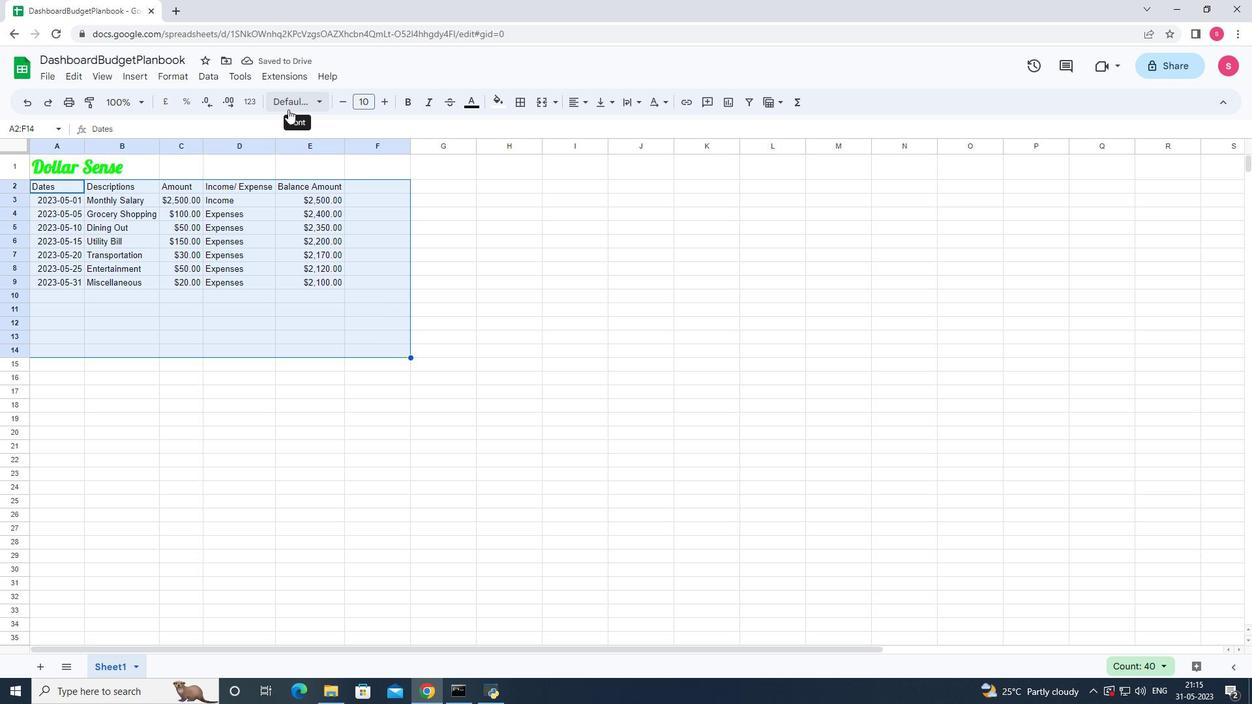 
Action: Mouse pressed left at (288, 109)
Screenshot: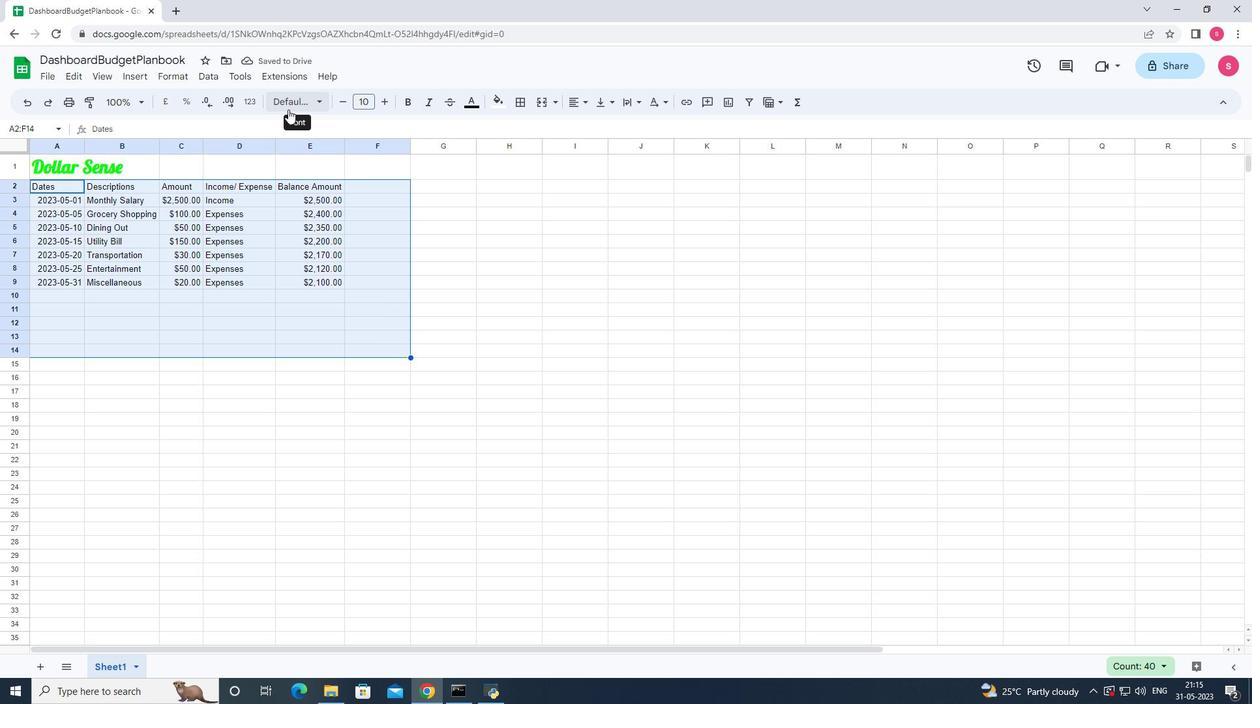 
Action: Mouse moved to (357, 438)
Screenshot: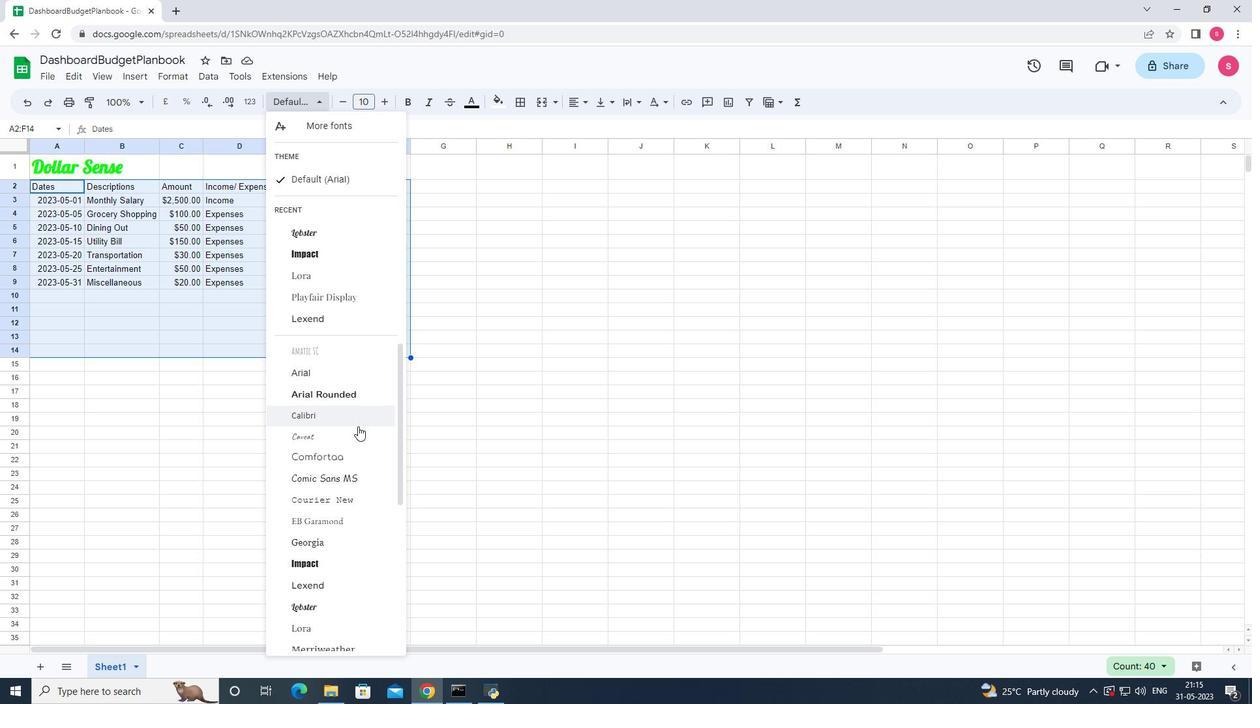 
Action: Mouse scrolled (357, 437) with delta (0, 0)
Screenshot: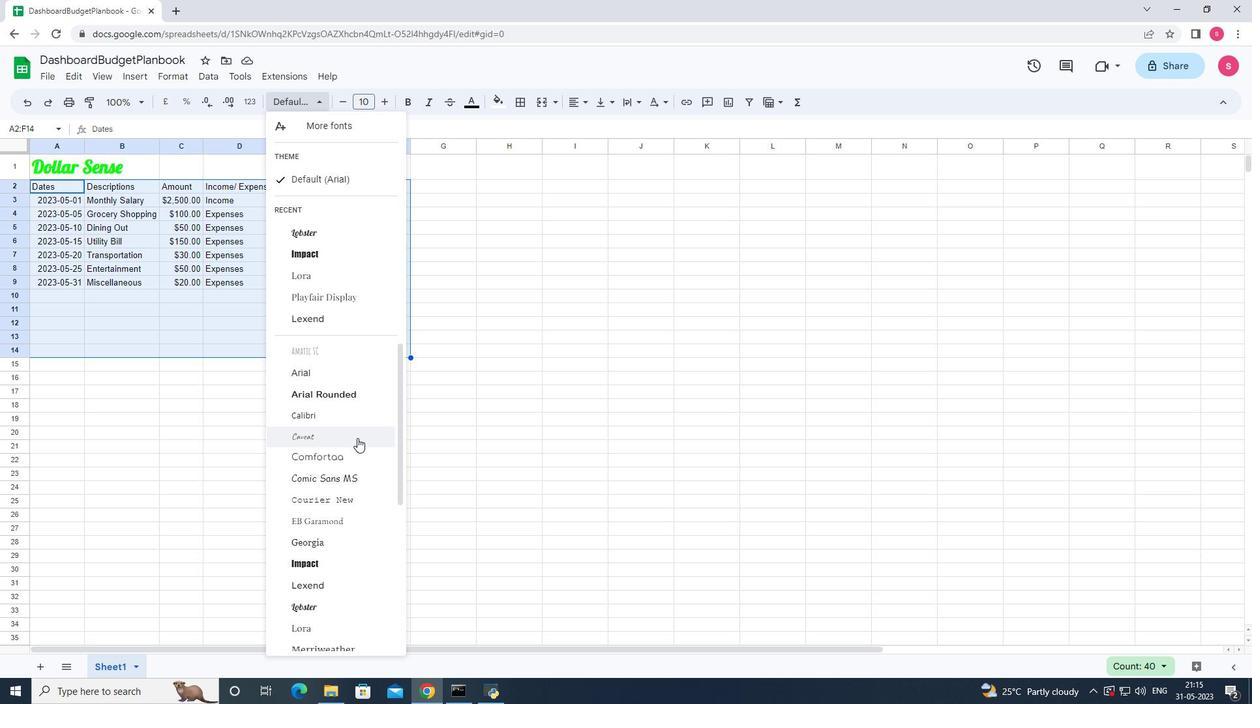 
Action: Mouse scrolled (357, 437) with delta (0, 0)
Screenshot: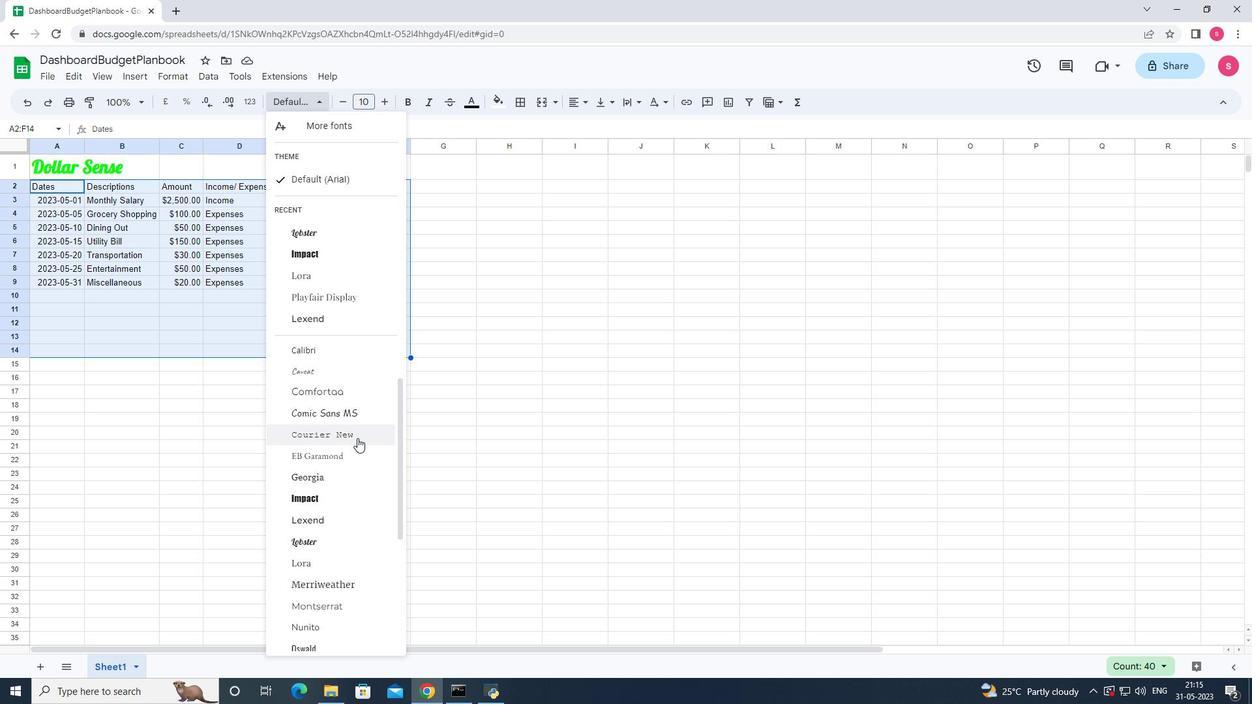 
Action: Mouse moved to (347, 477)
Screenshot: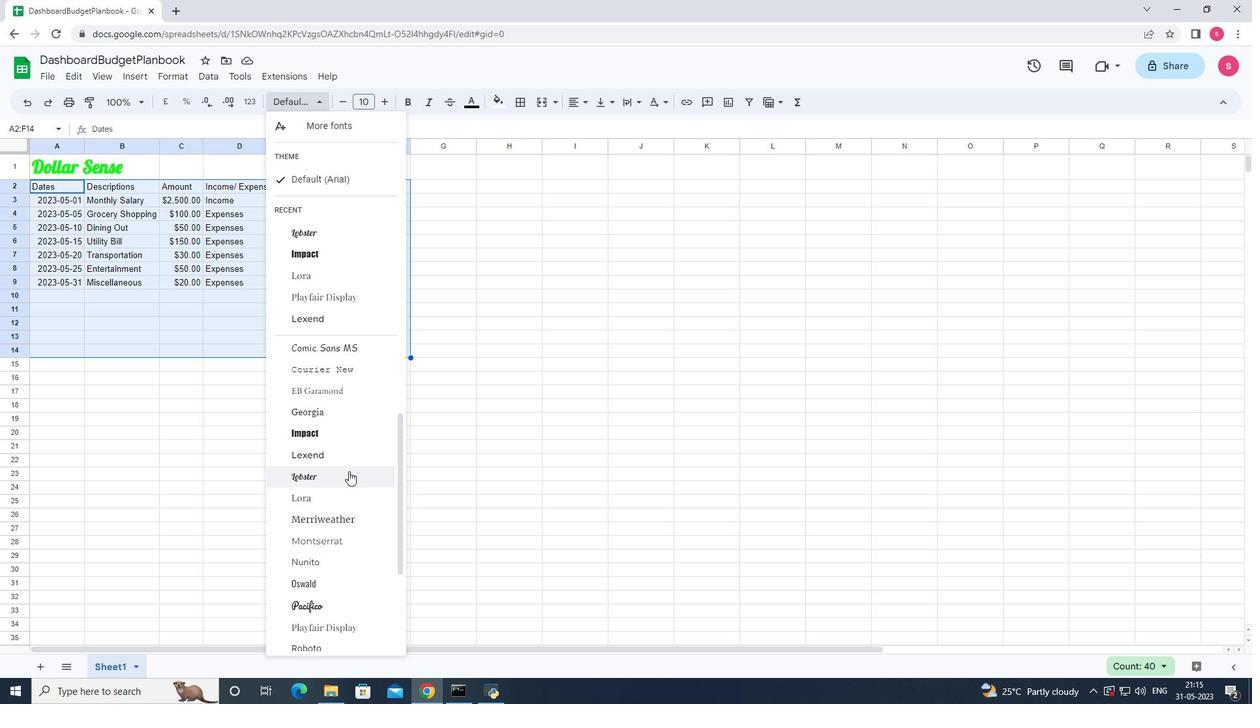 
Action: Mouse pressed left at (347, 477)
Screenshot: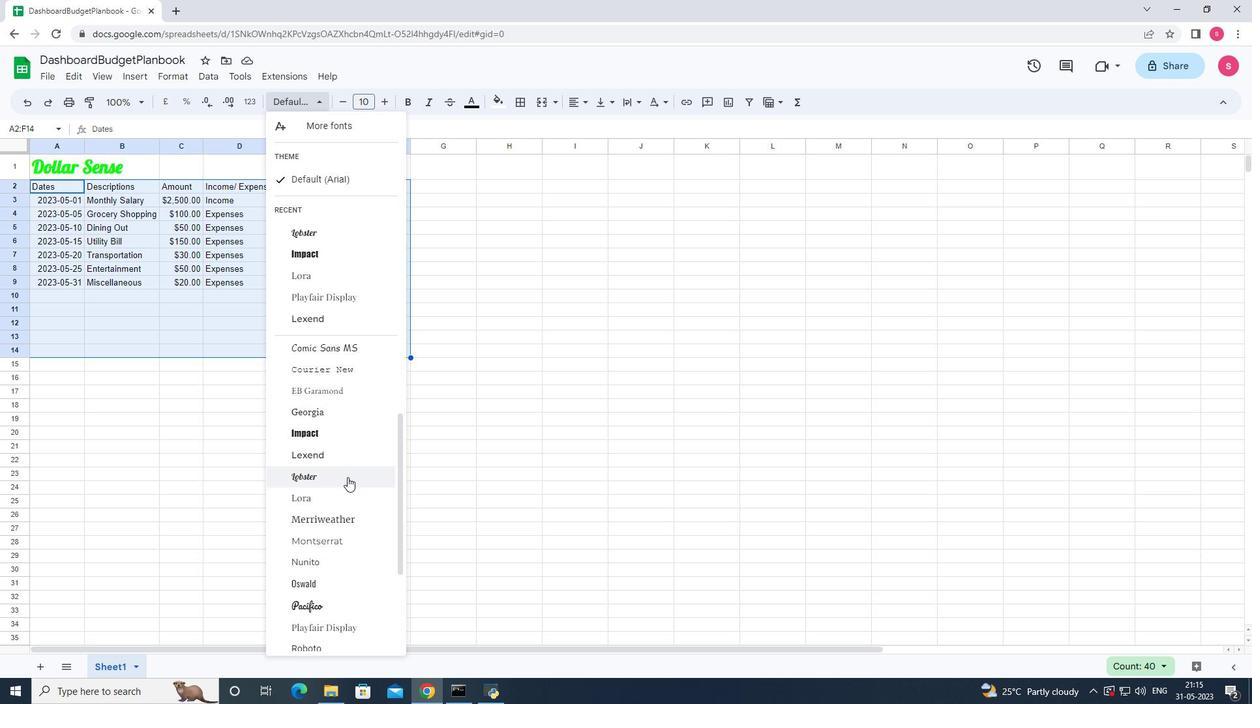 
Action: Mouse moved to (382, 106)
Screenshot: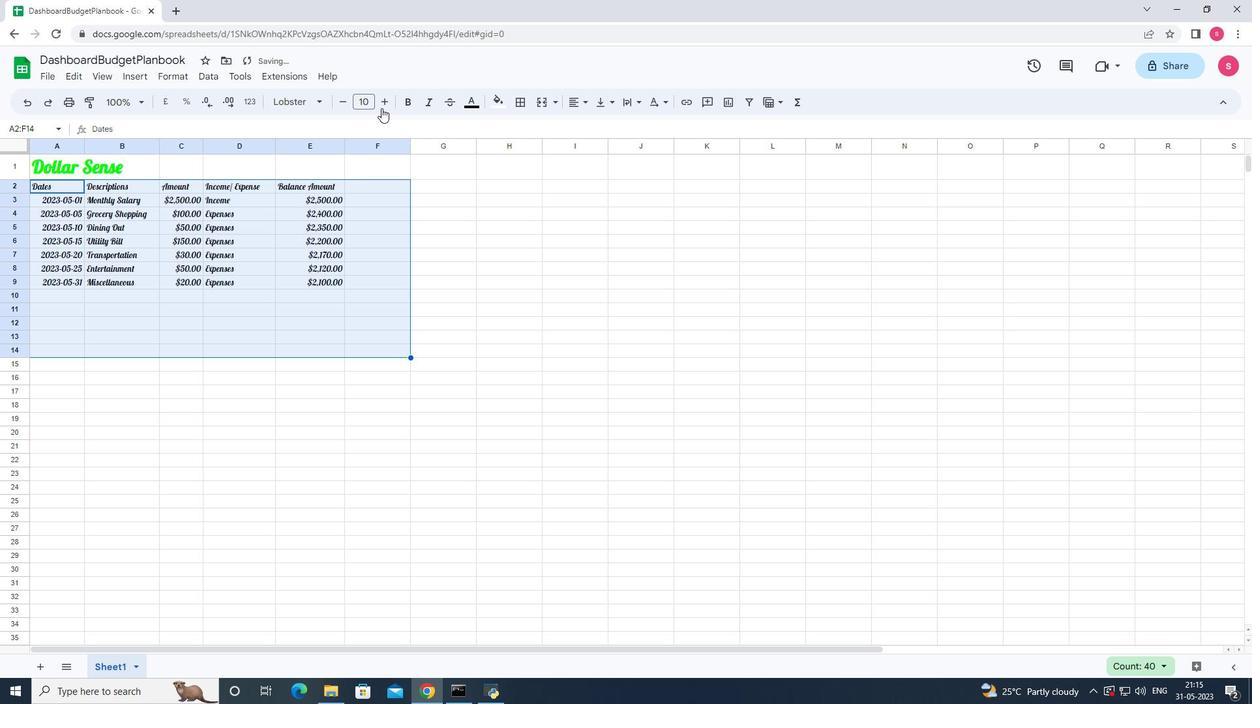 
Action: Mouse pressed left at (382, 106)
Screenshot: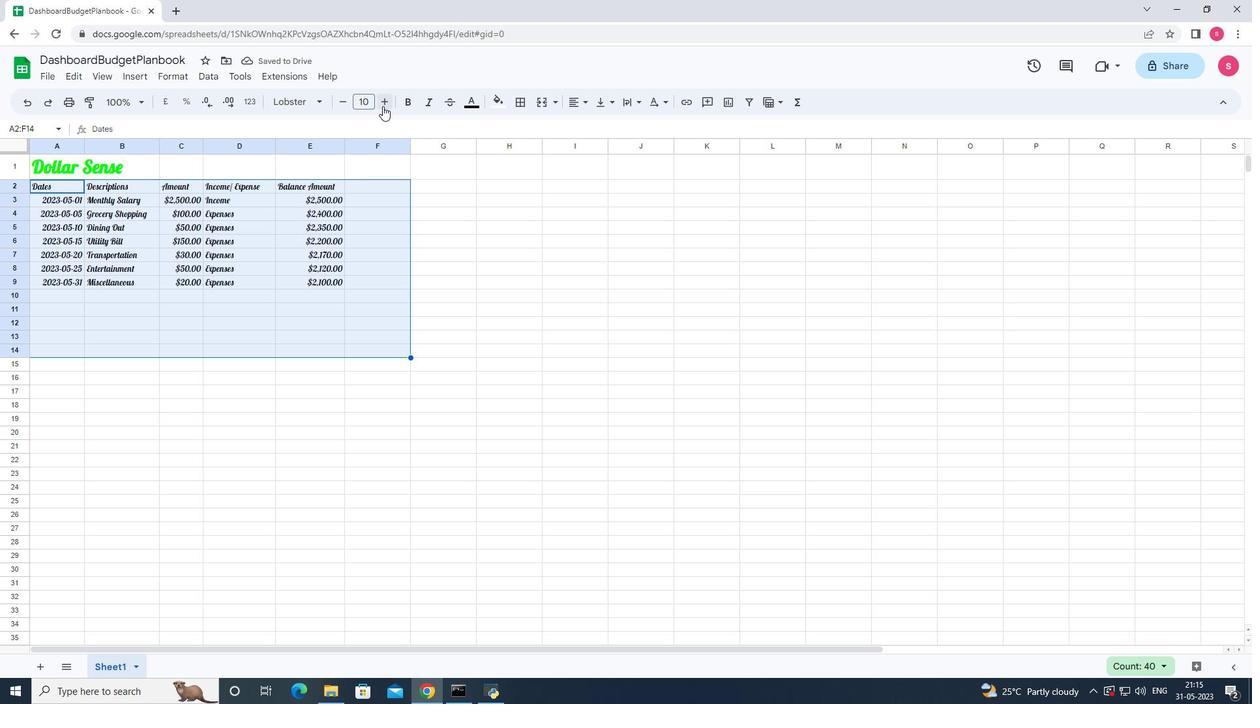 
Action: Mouse pressed left at (382, 106)
Screenshot: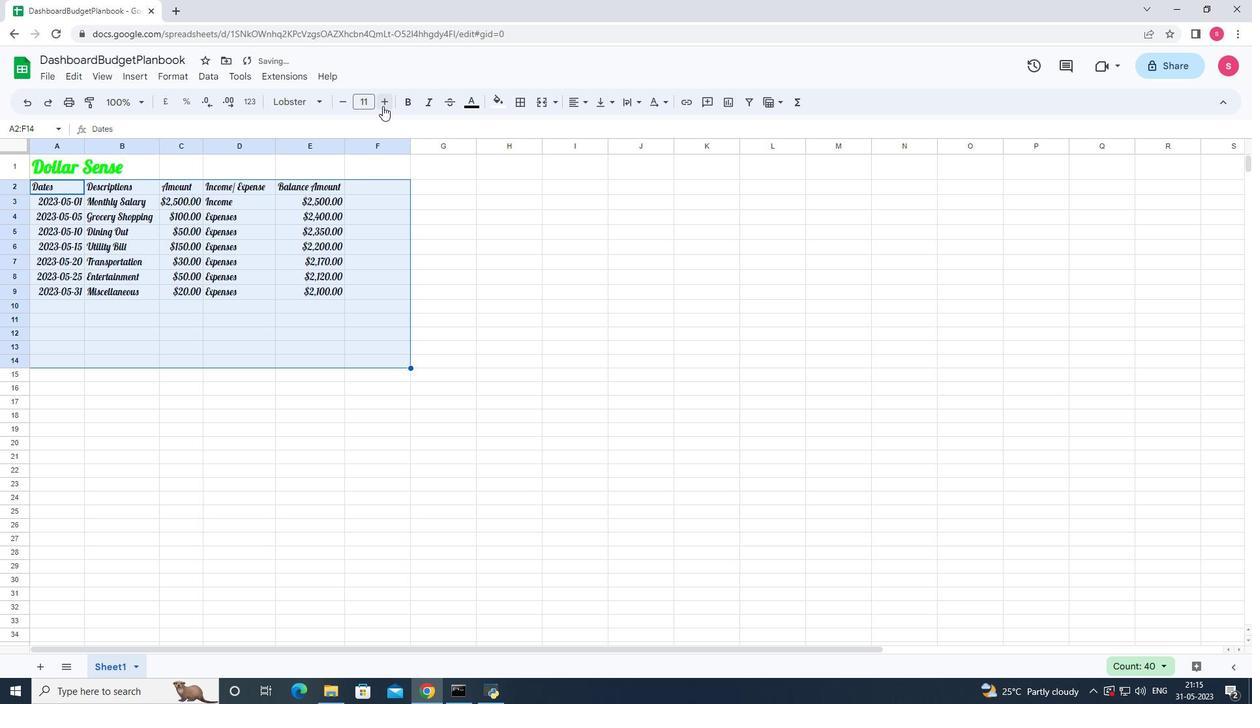 
Action: Mouse pressed left at (382, 106)
Screenshot: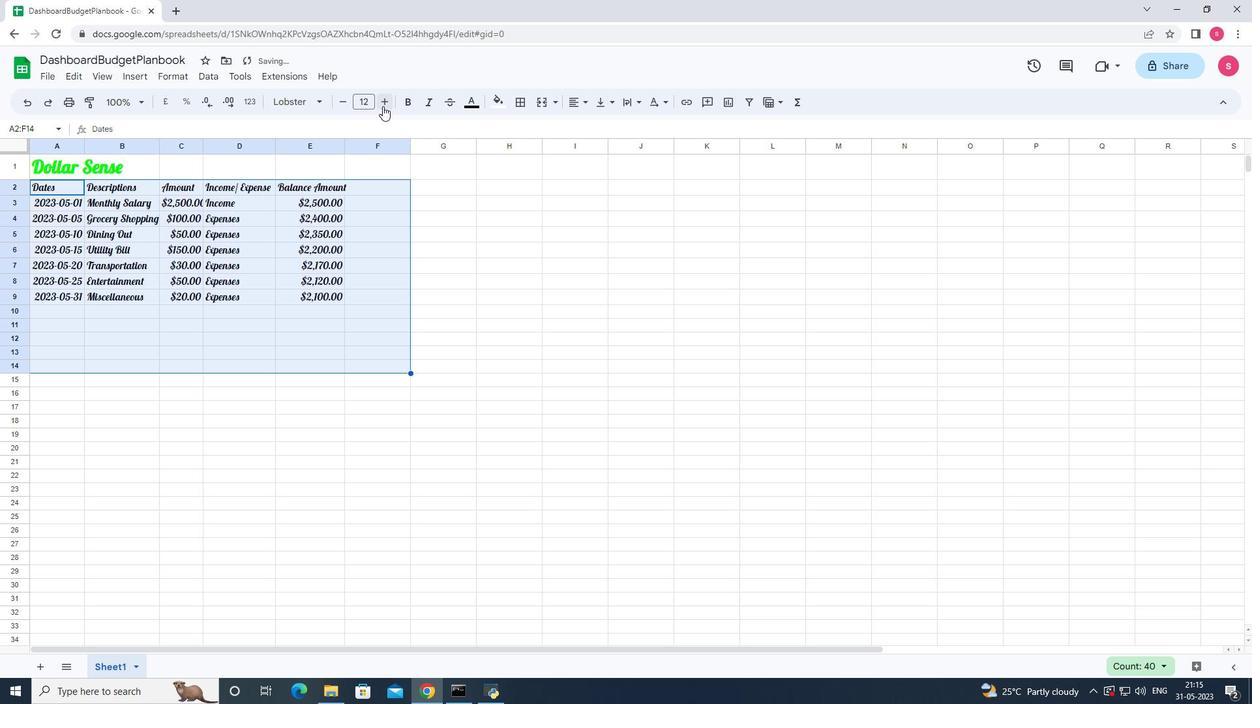 
Action: Mouse pressed left at (382, 106)
Screenshot: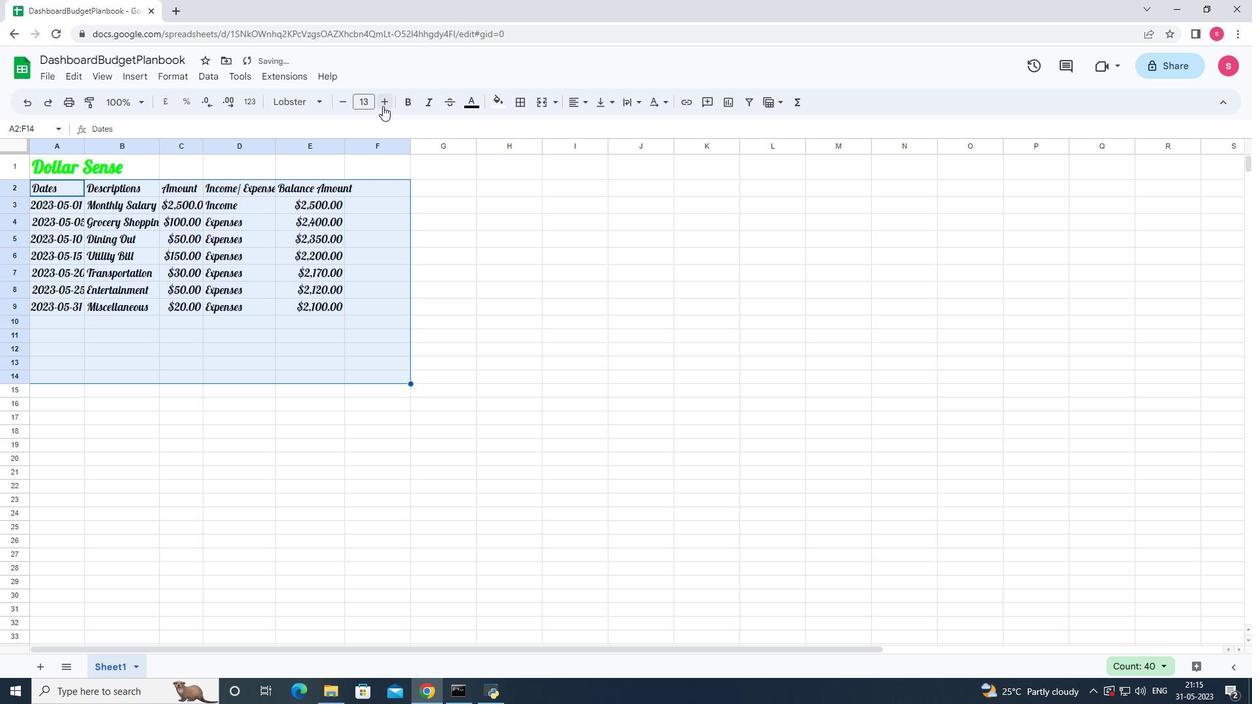 
Action: Mouse moved to (714, 368)
Screenshot: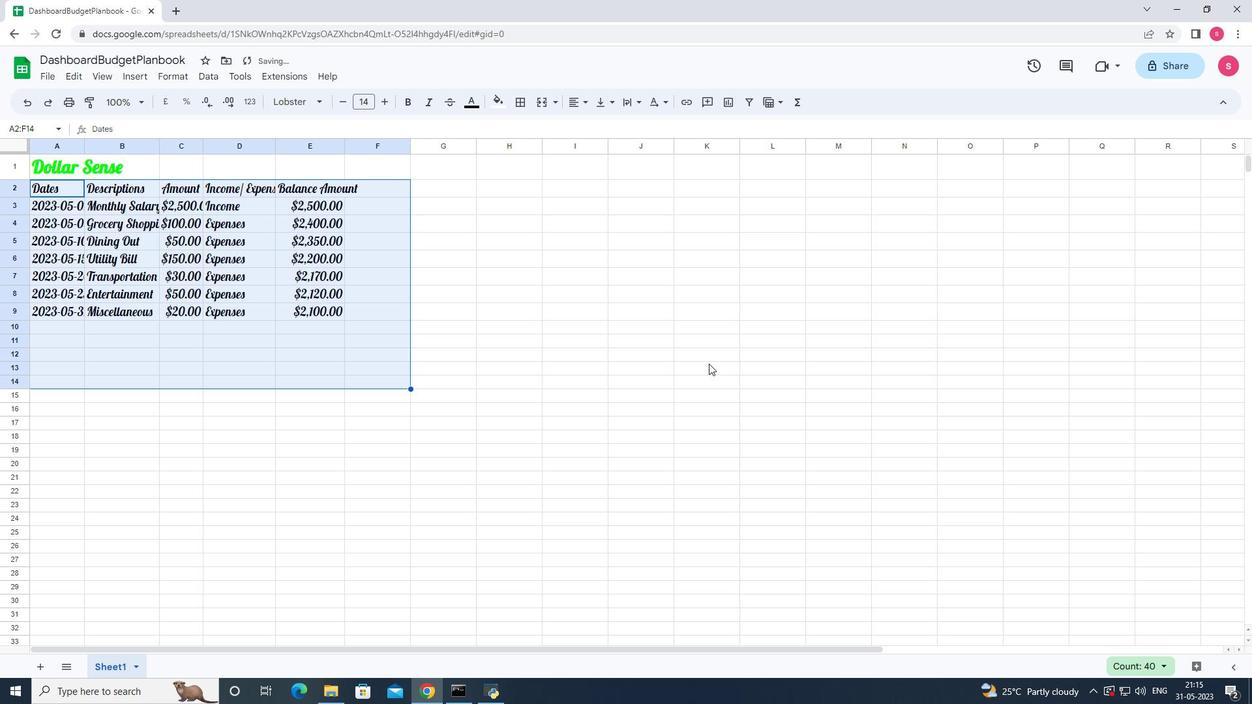 
Action: Mouse pressed left at (714, 368)
Screenshot: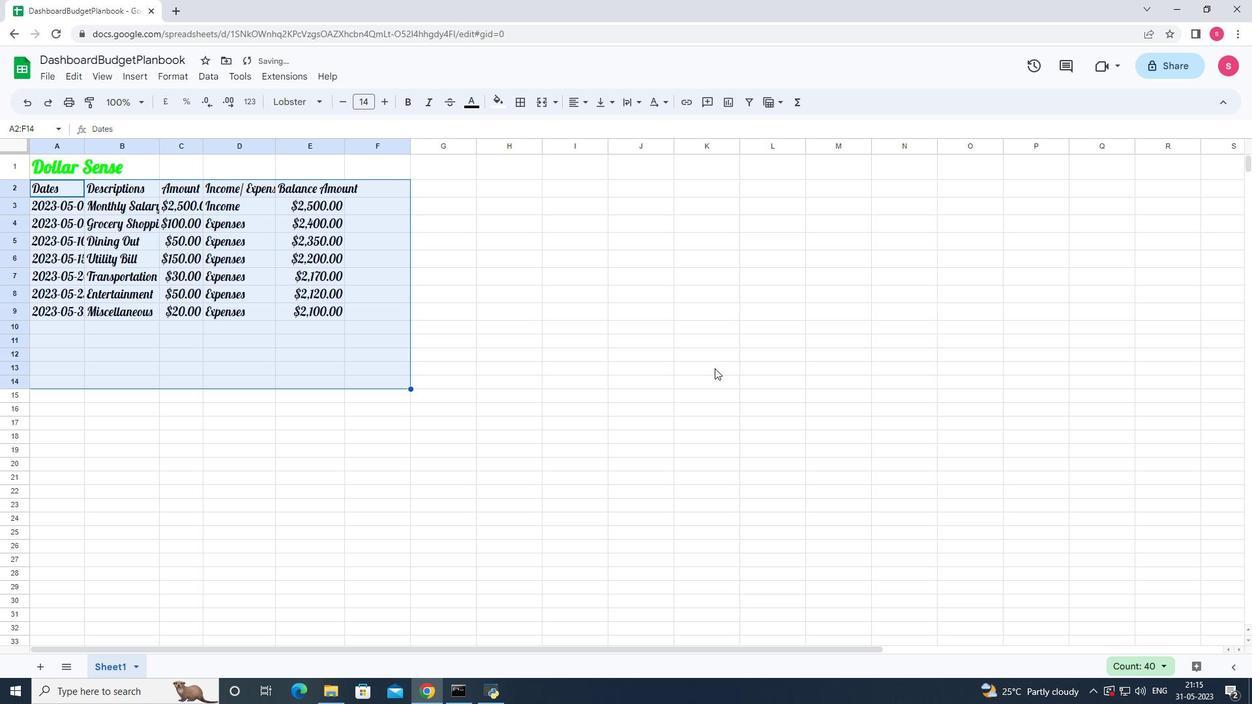 
Action: Mouse moved to (35, 165)
Screenshot: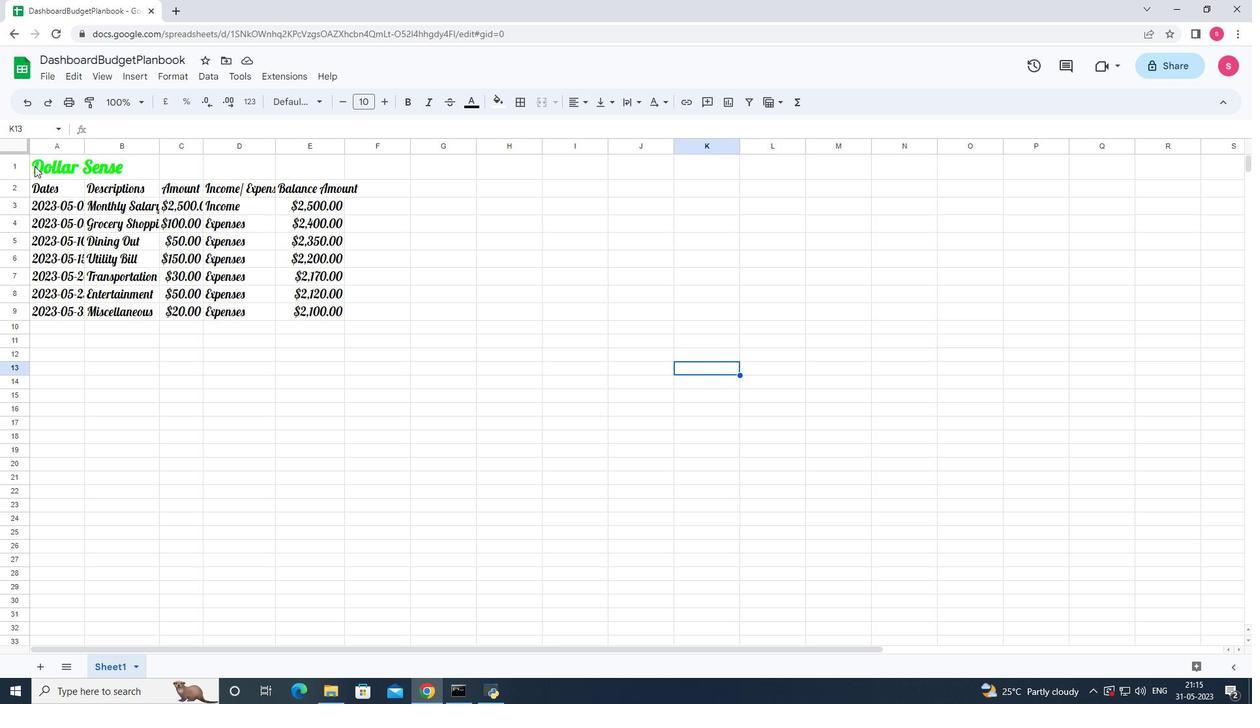 
Action: Mouse pressed left at (35, 165)
Screenshot: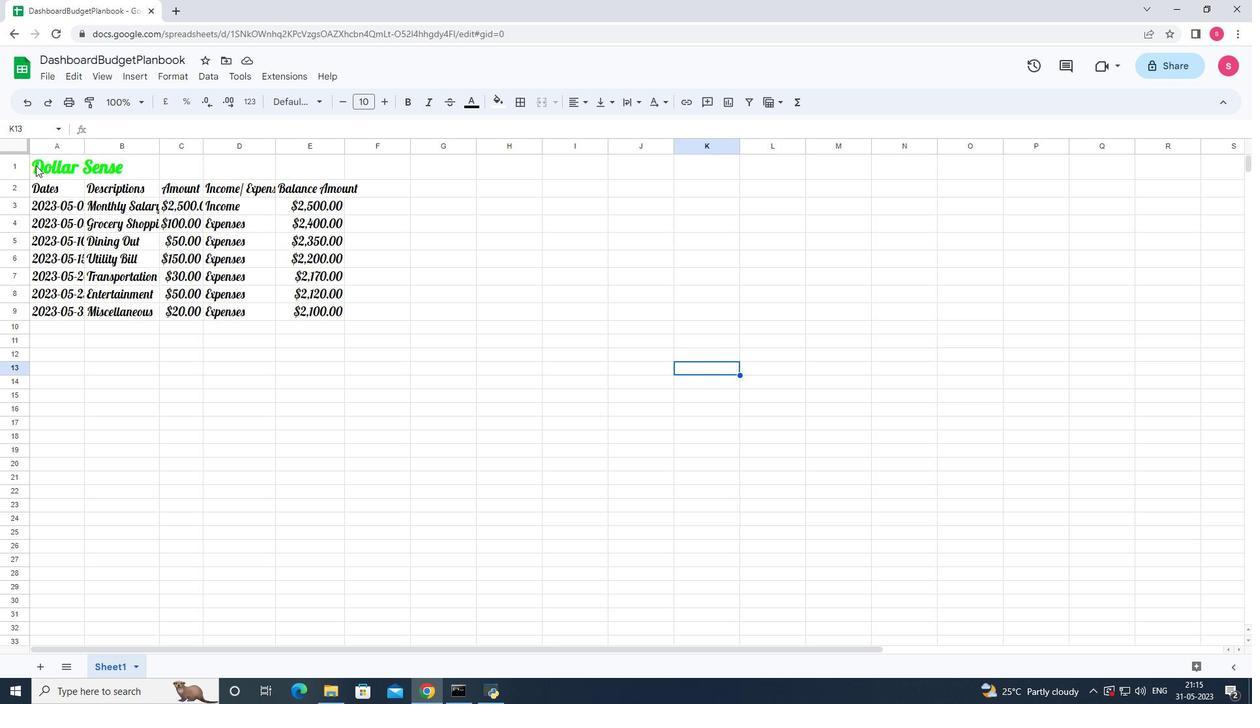 
Action: Mouse moved to (579, 105)
Screenshot: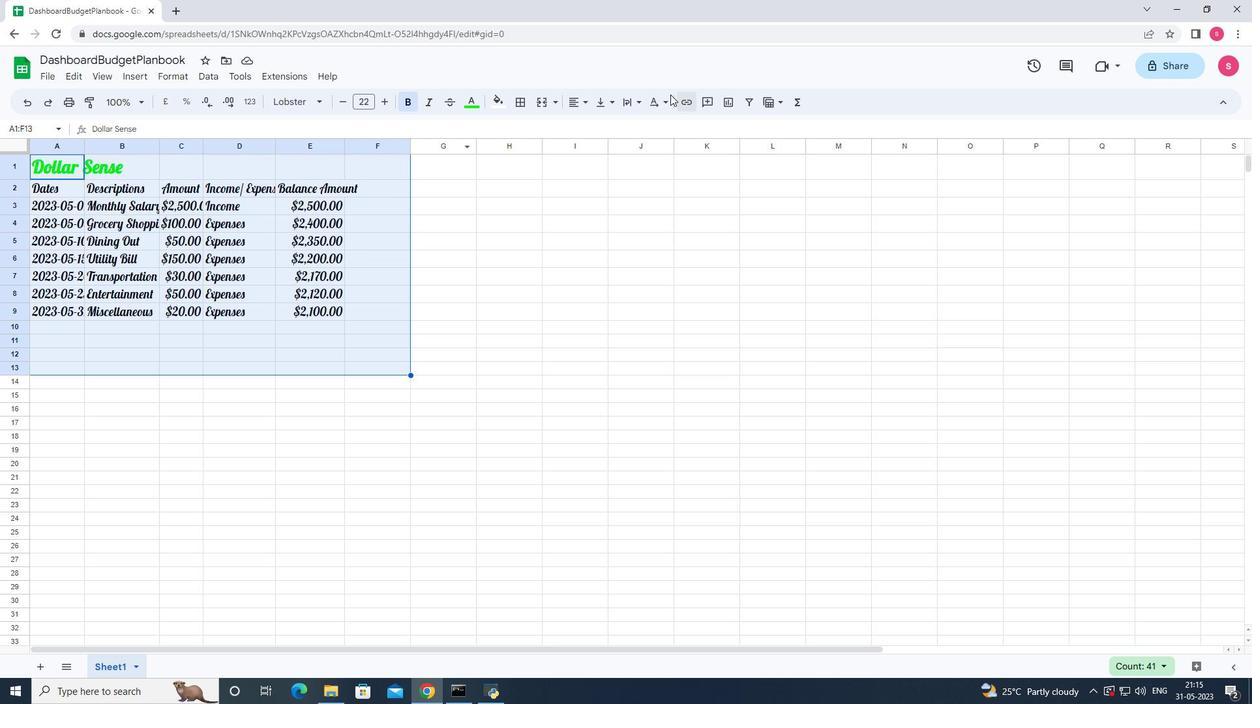 
Action: Mouse pressed left at (579, 105)
Screenshot: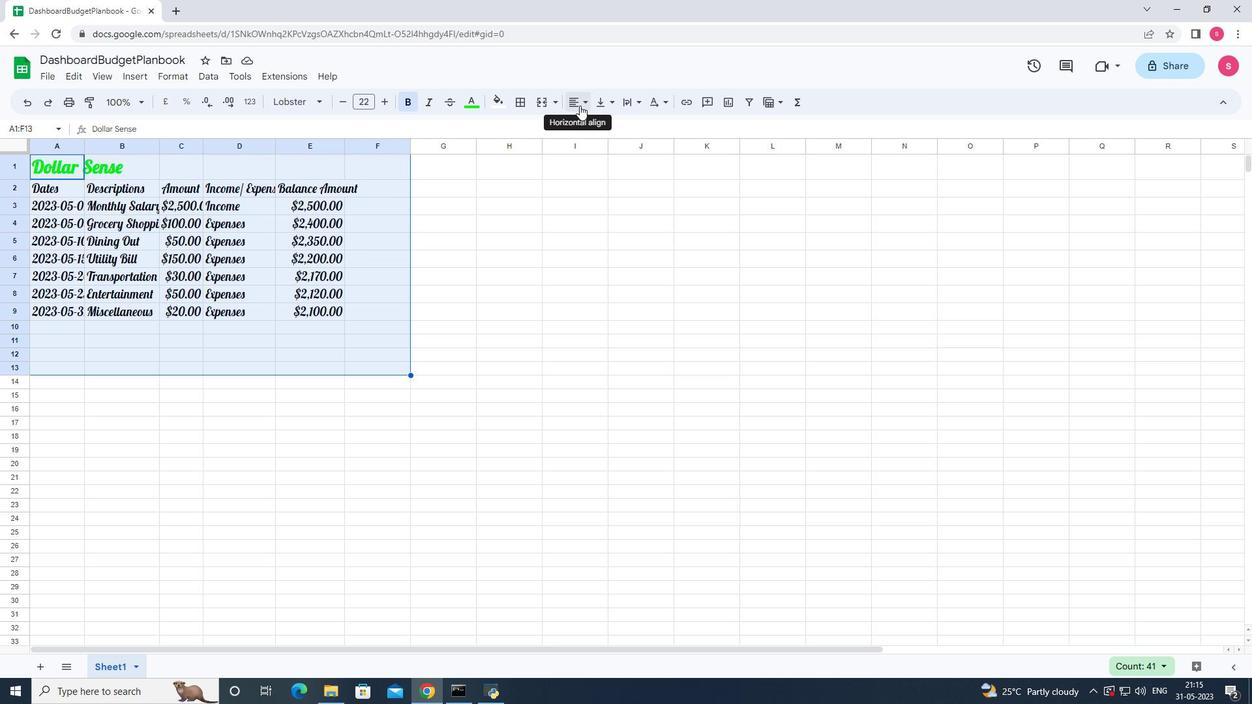 
Action: Mouse moved to (617, 127)
Screenshot: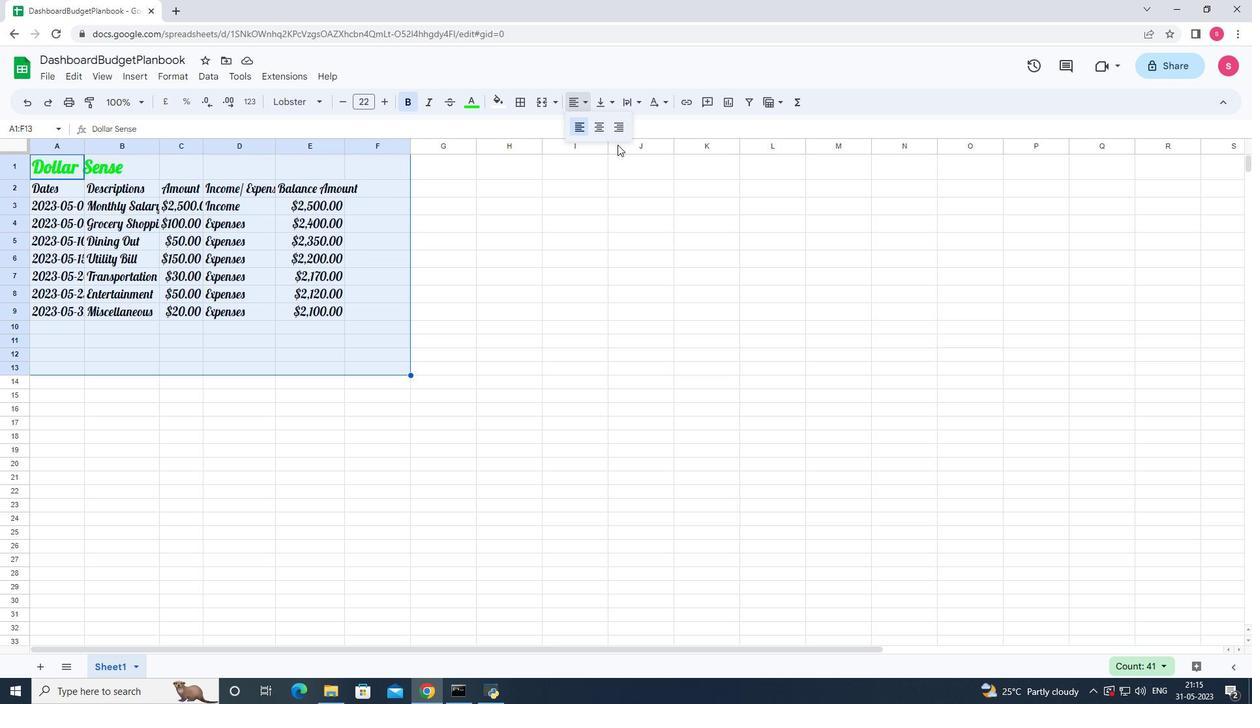 
Action: Mouse pressed left at (617, 127)
Screenshot: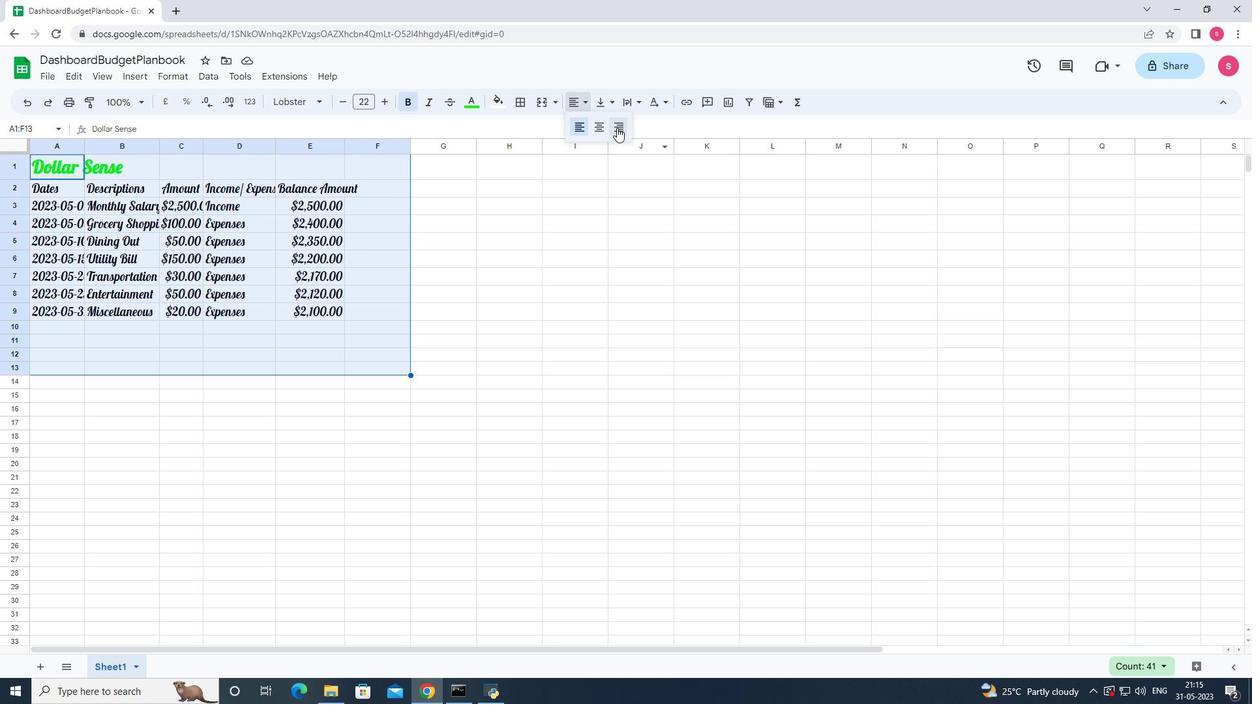 
Action: Mouse moved to (611, 335)
Screenshot: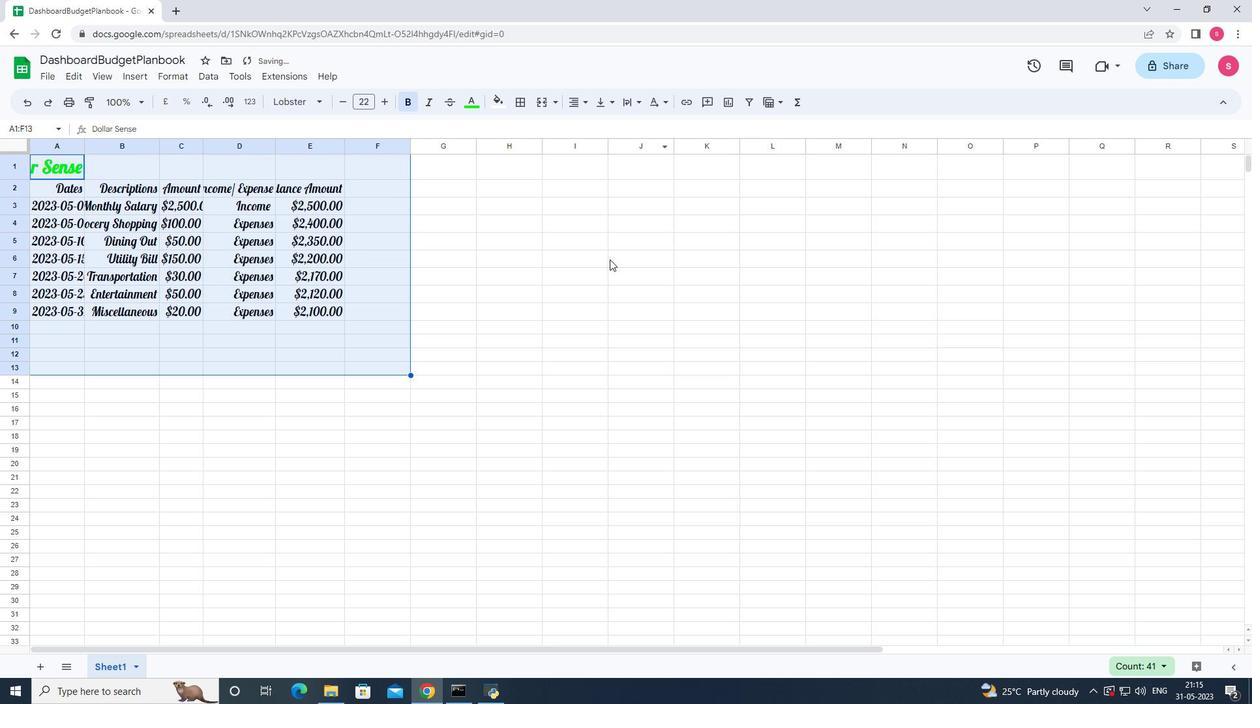 
Action: Mouse pressed left at (611, 335)
Screenshot: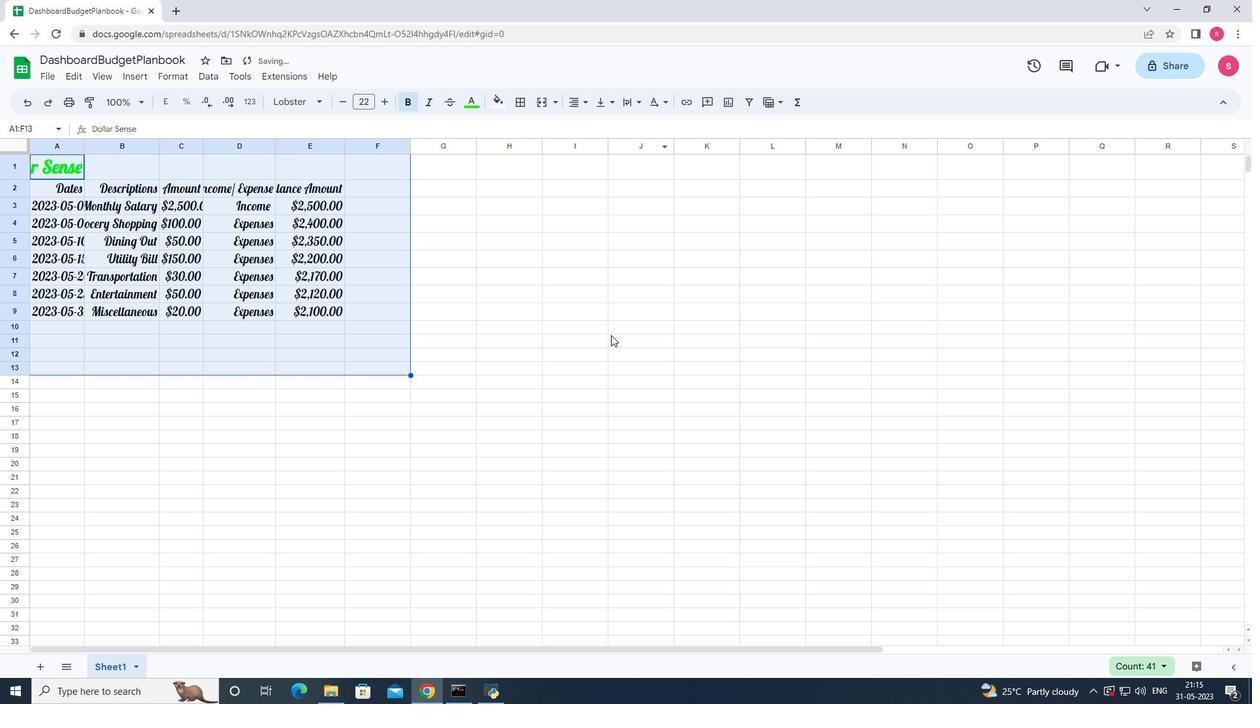 
Action: Mouse moved to (83, 144)
Screenshot: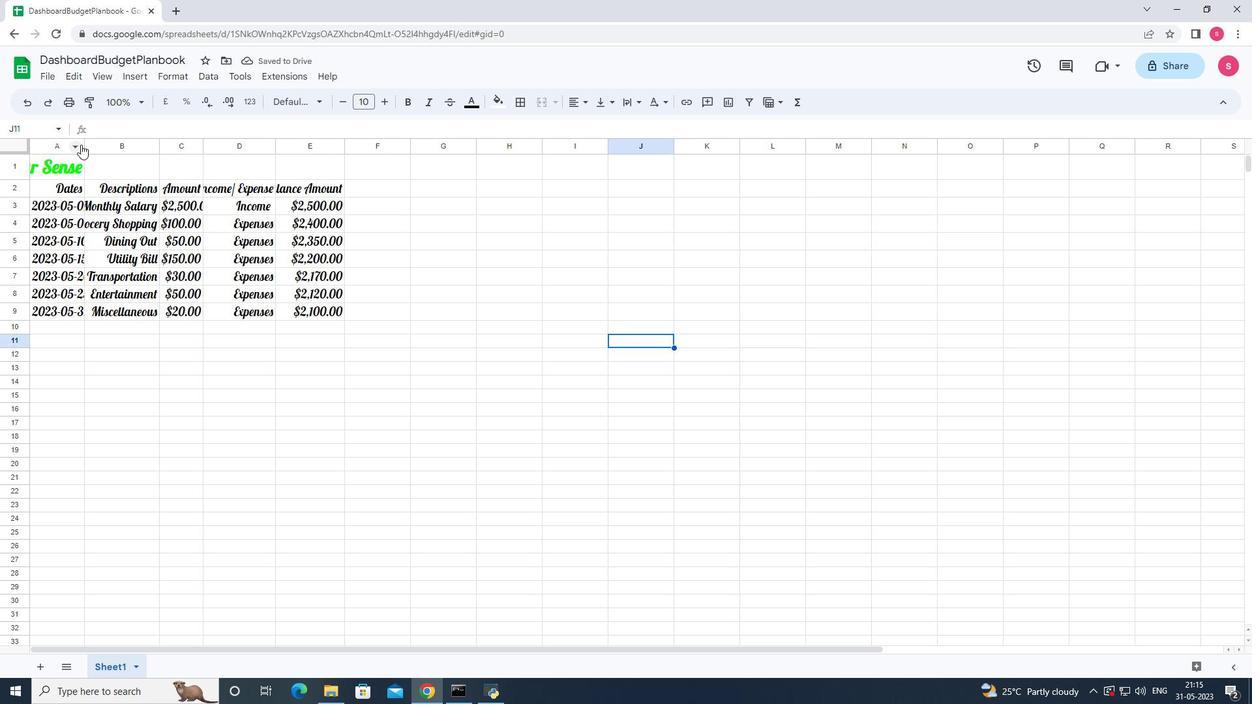 
Action: Mouse pressed left at (83, 144)
Screenshot: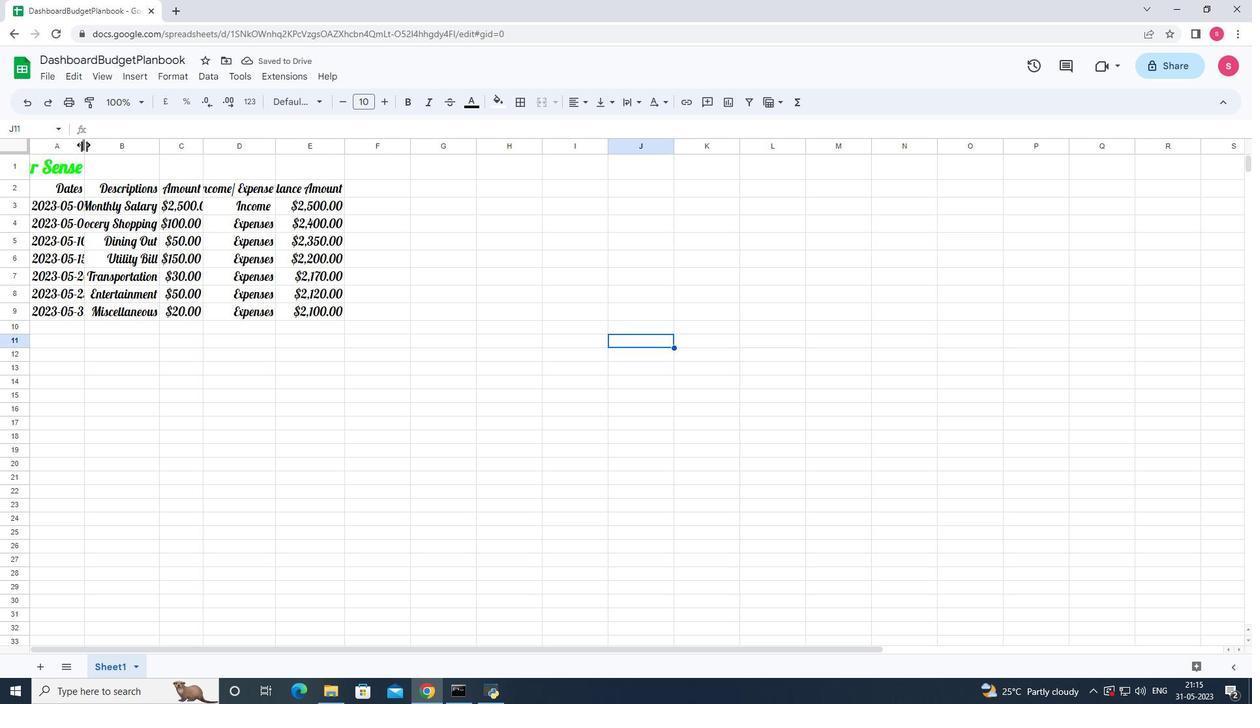 
Action: Mouse pressed left at (83, 144)
Screenshot: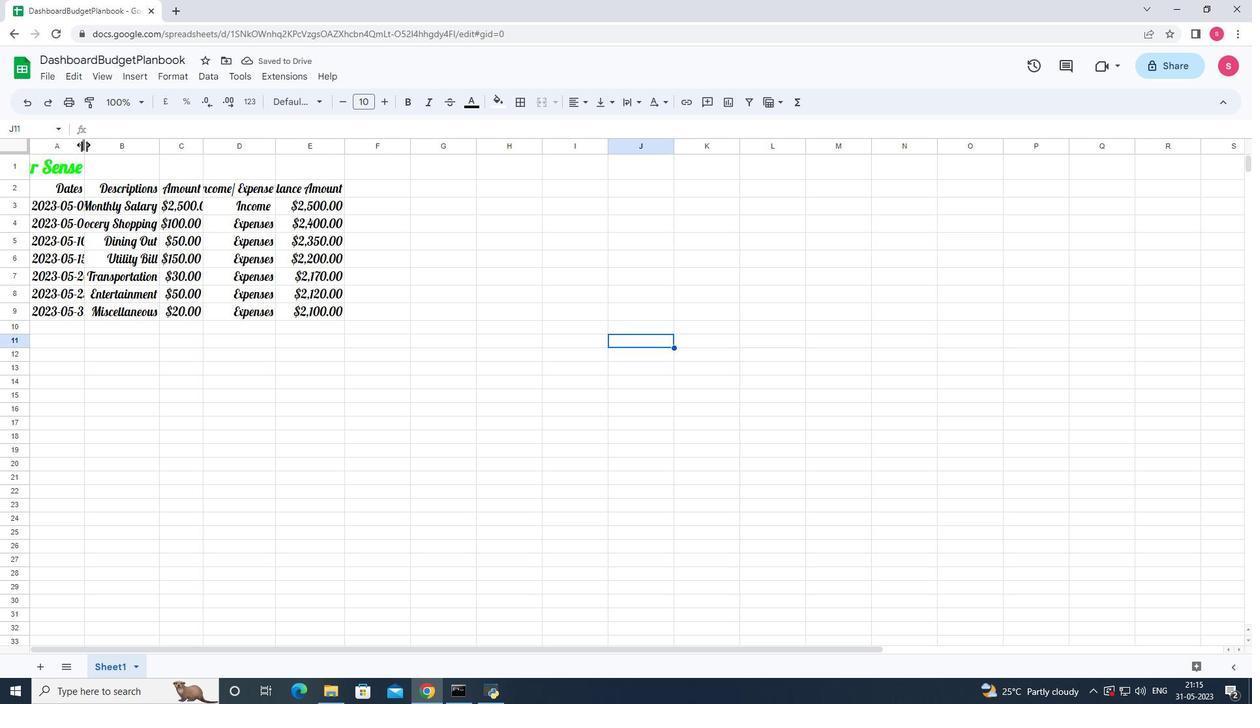 
Action: Mouse moved to (197, 145)
Screenshot: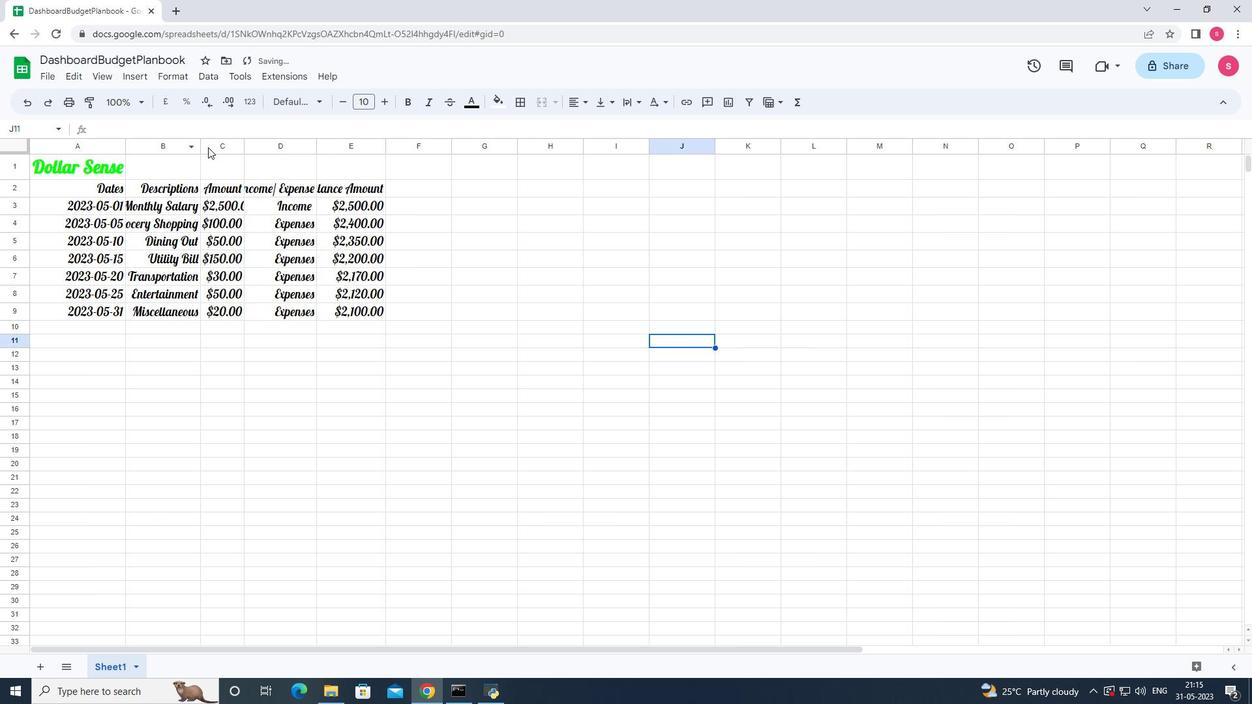 
Action: Mouse pressed left at (197, 145)
Screenshot: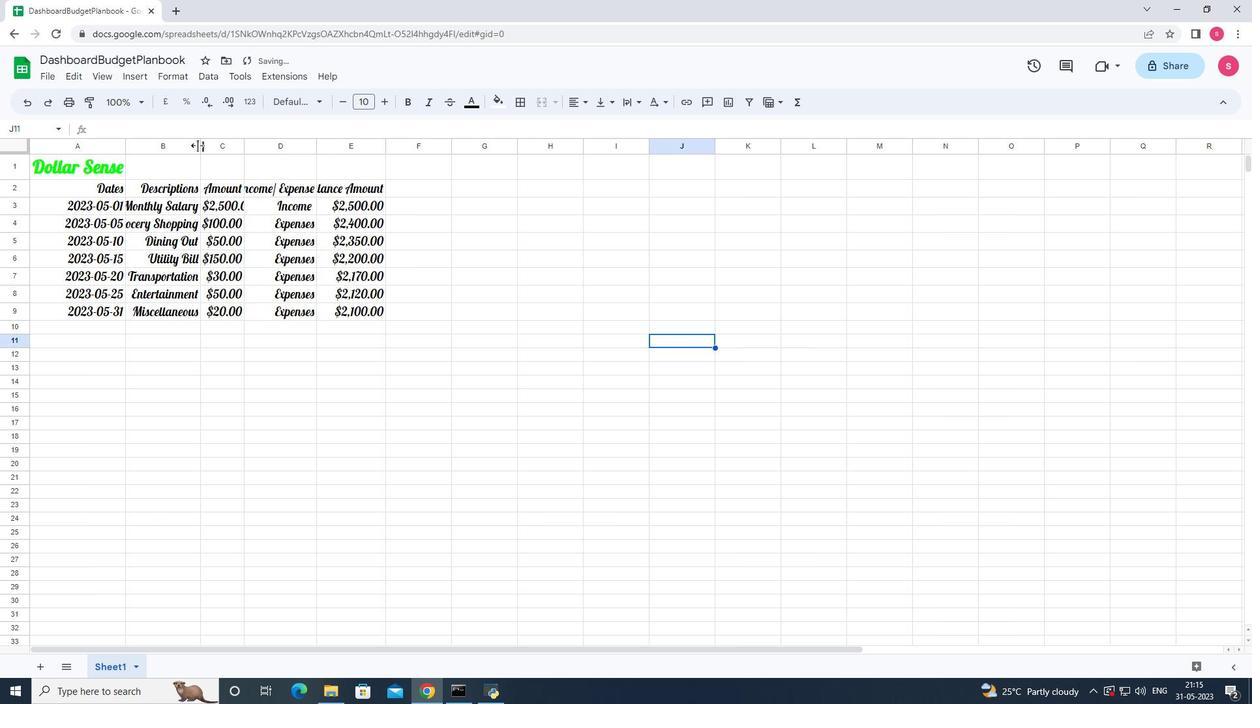 
Action: Mouse pressed left at (197, 145)
Screenshot: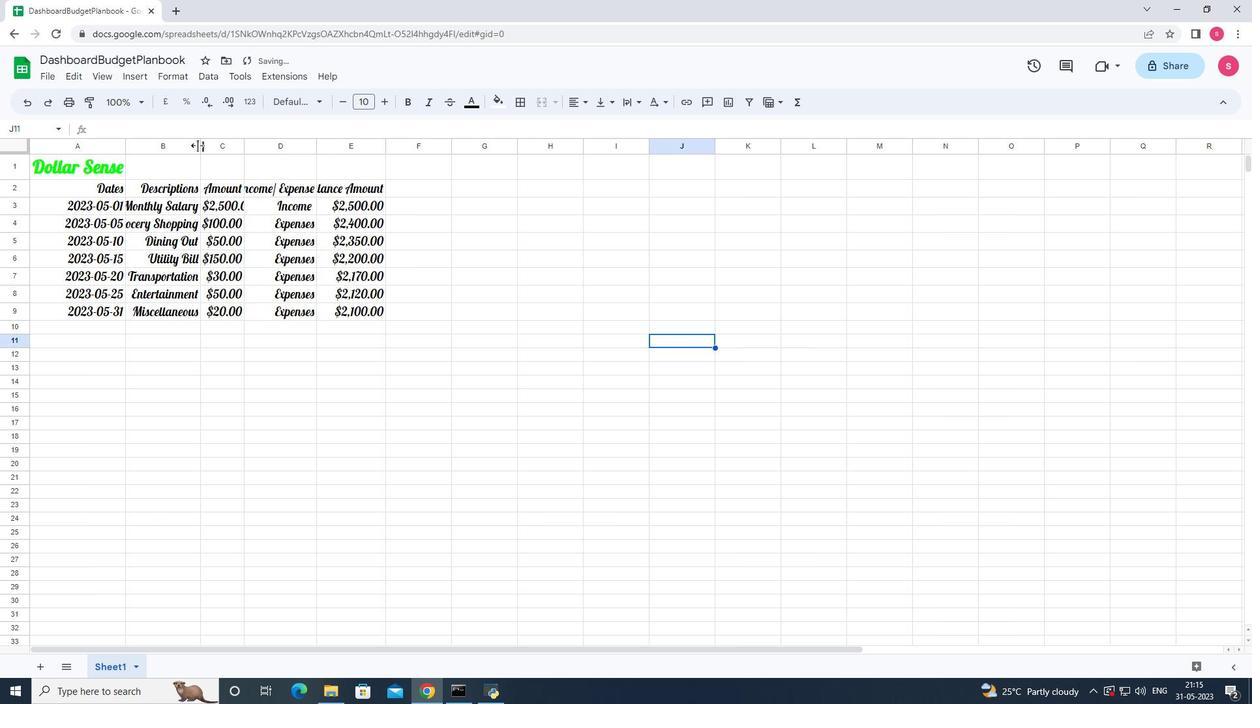 
Action: Mouse moved to (260, 145)
Screenshot: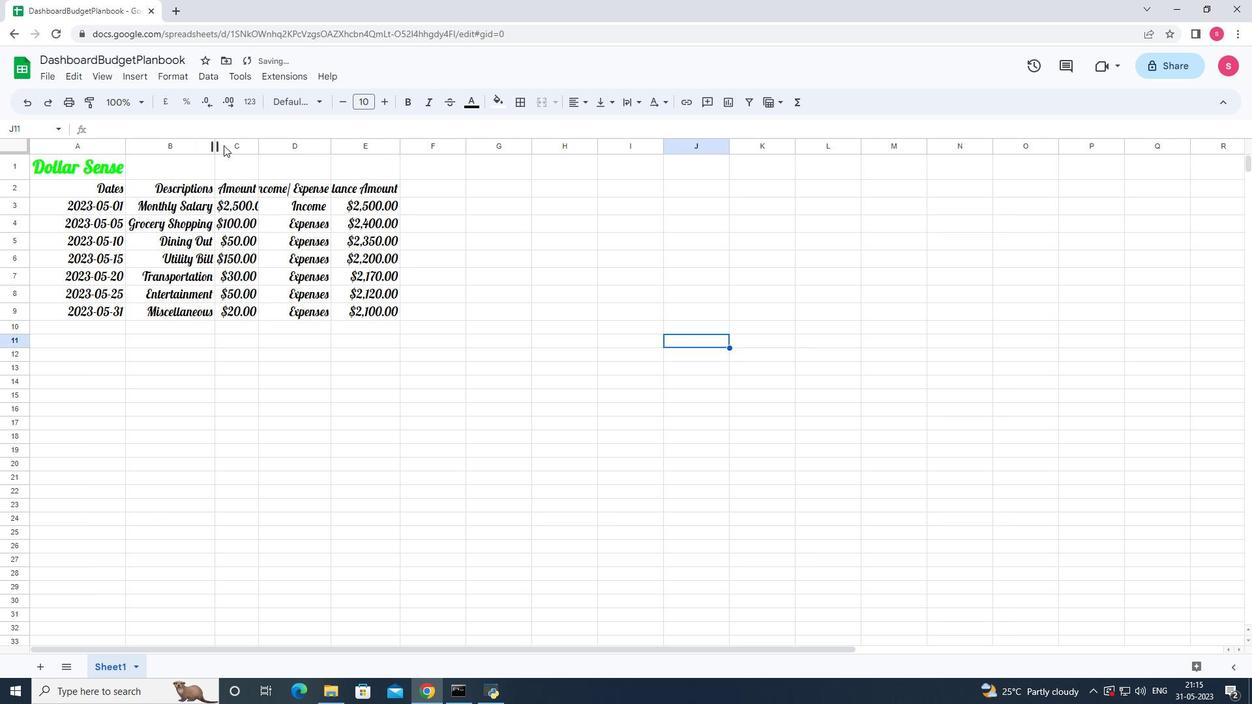 
Action: Mouse pressed left at (260, 145)
Screenshot: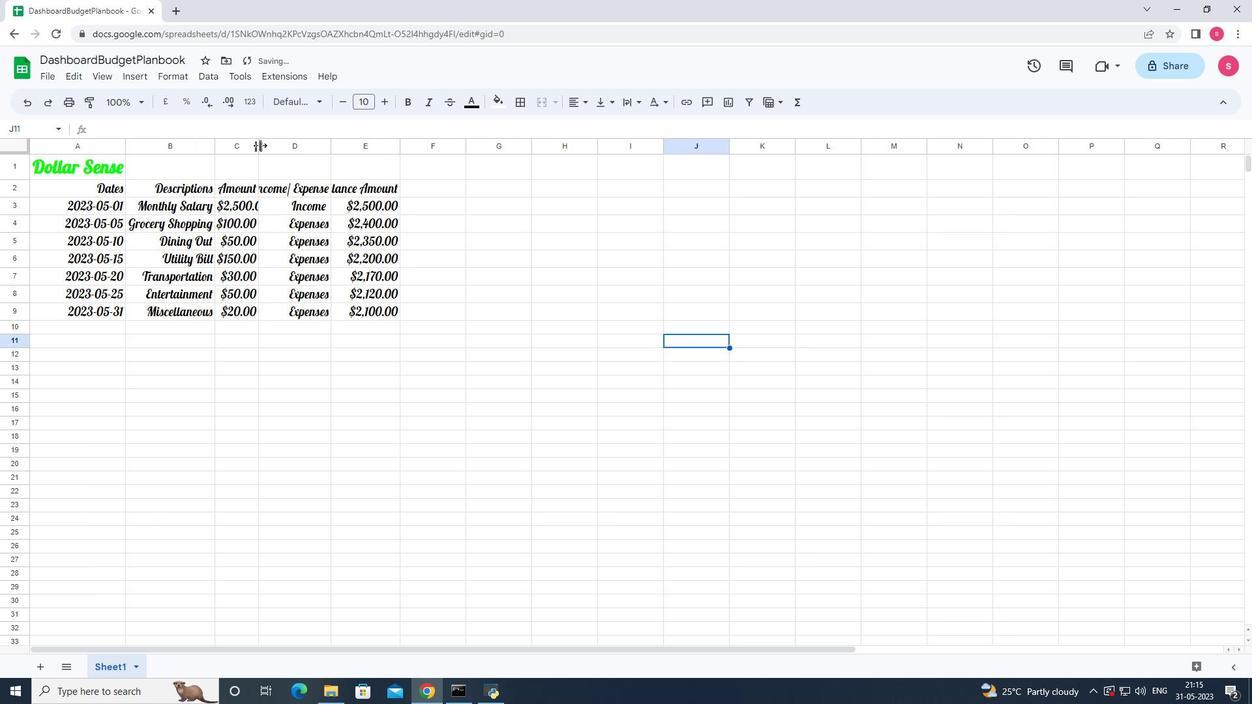 
Action: Mouse pressed left at (260, 145)
Screenshot: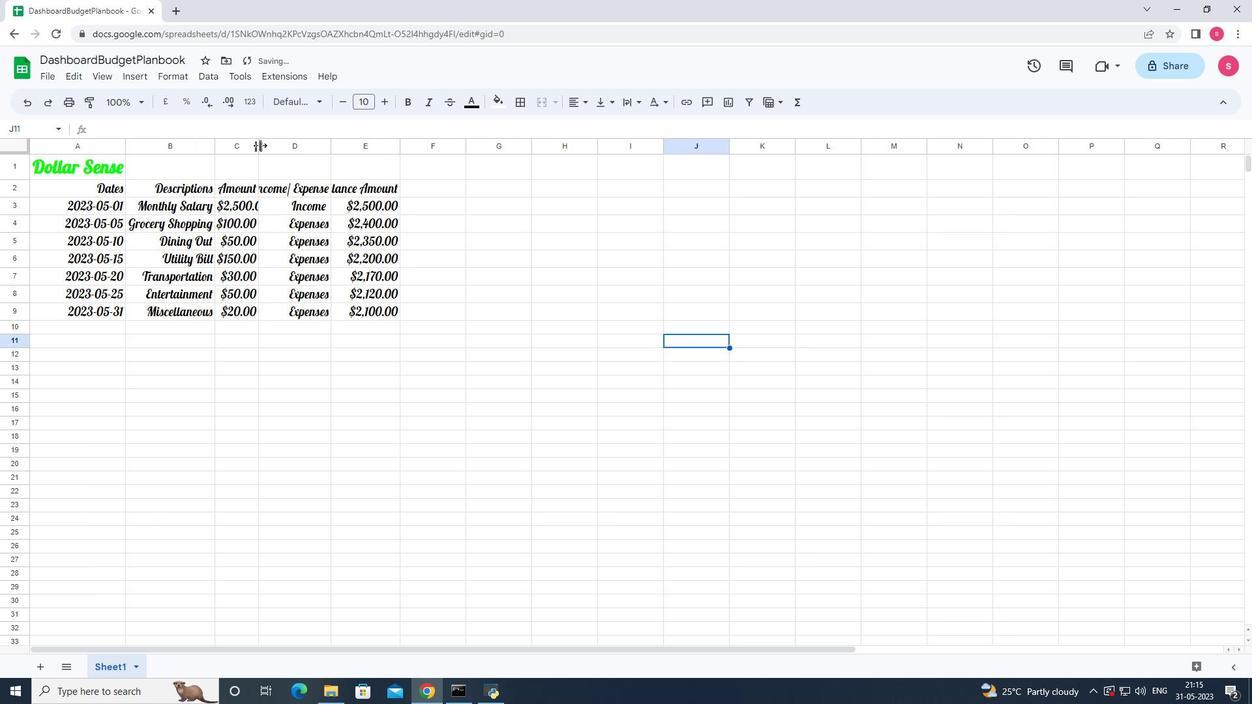 
Action: Mouse moved to (341, 144)
Screenshot: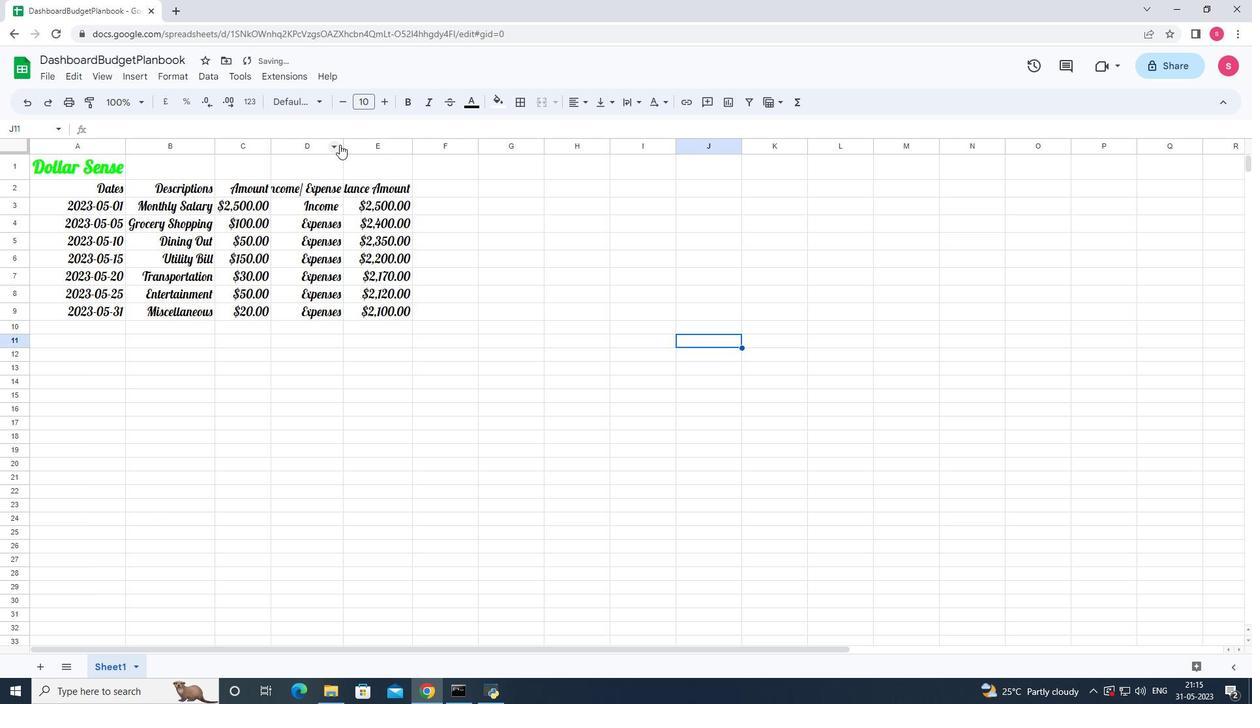 
Action: Mouse pressed left at (341, 144)
Screenshot: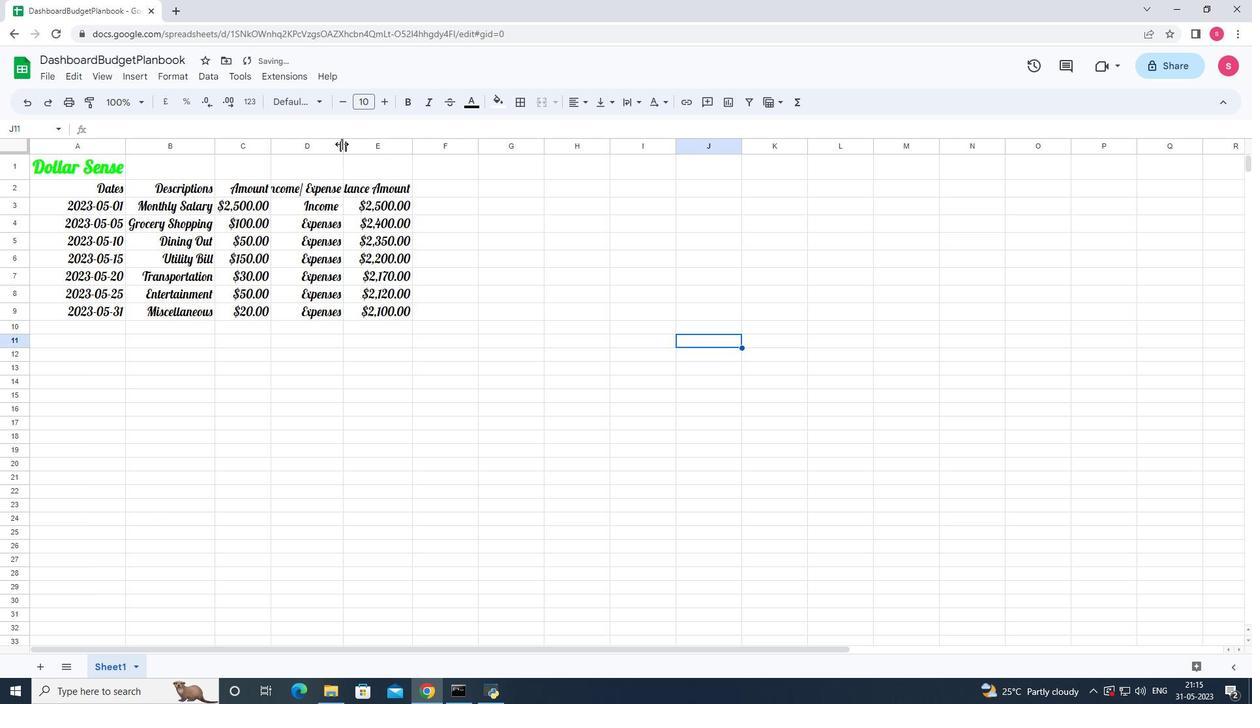 
Action: Mouse pressed left at (341, 144)
Screenshot: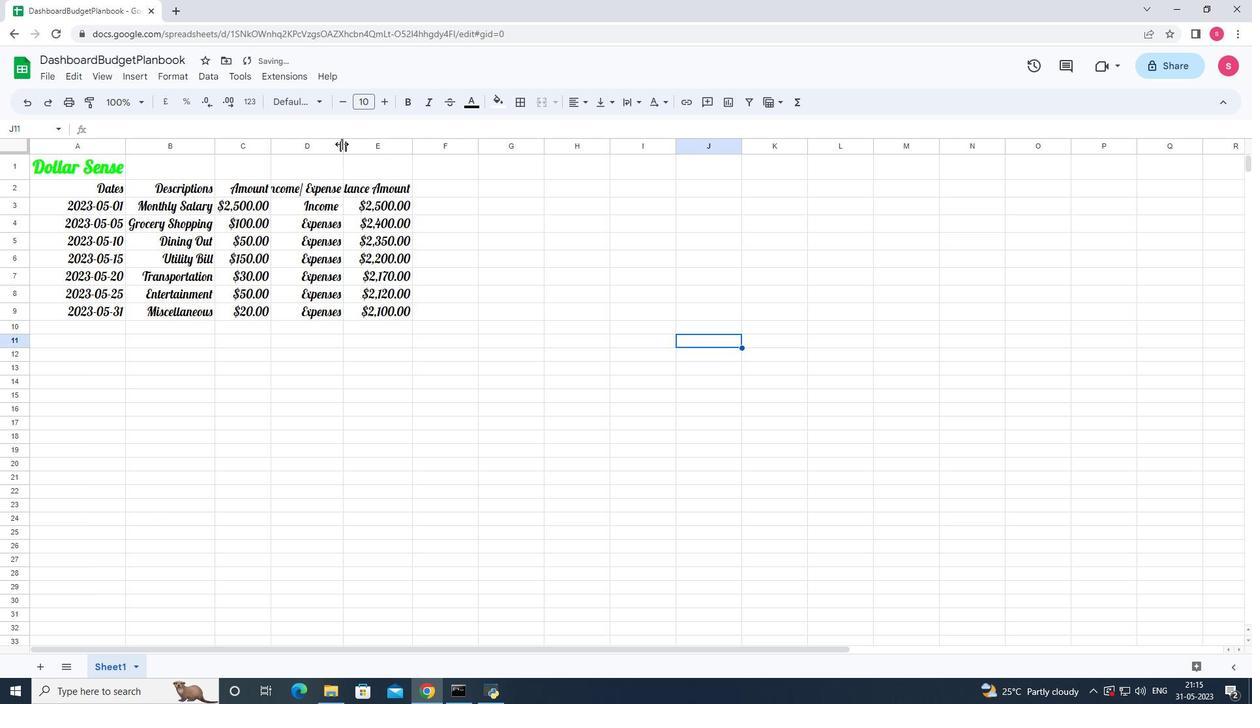 
Action: Mouse moved to (420, 147)
Screenshot: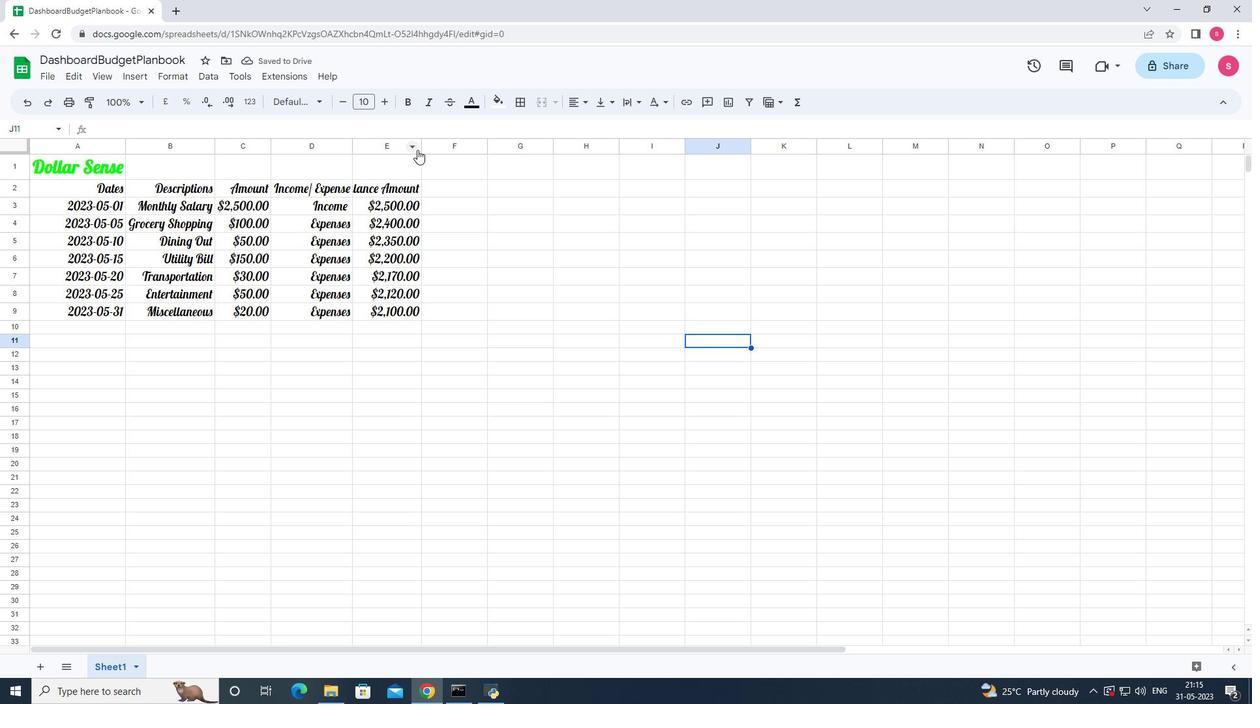 
Action: Mouse pressed left at (420, 147)
Screenshot: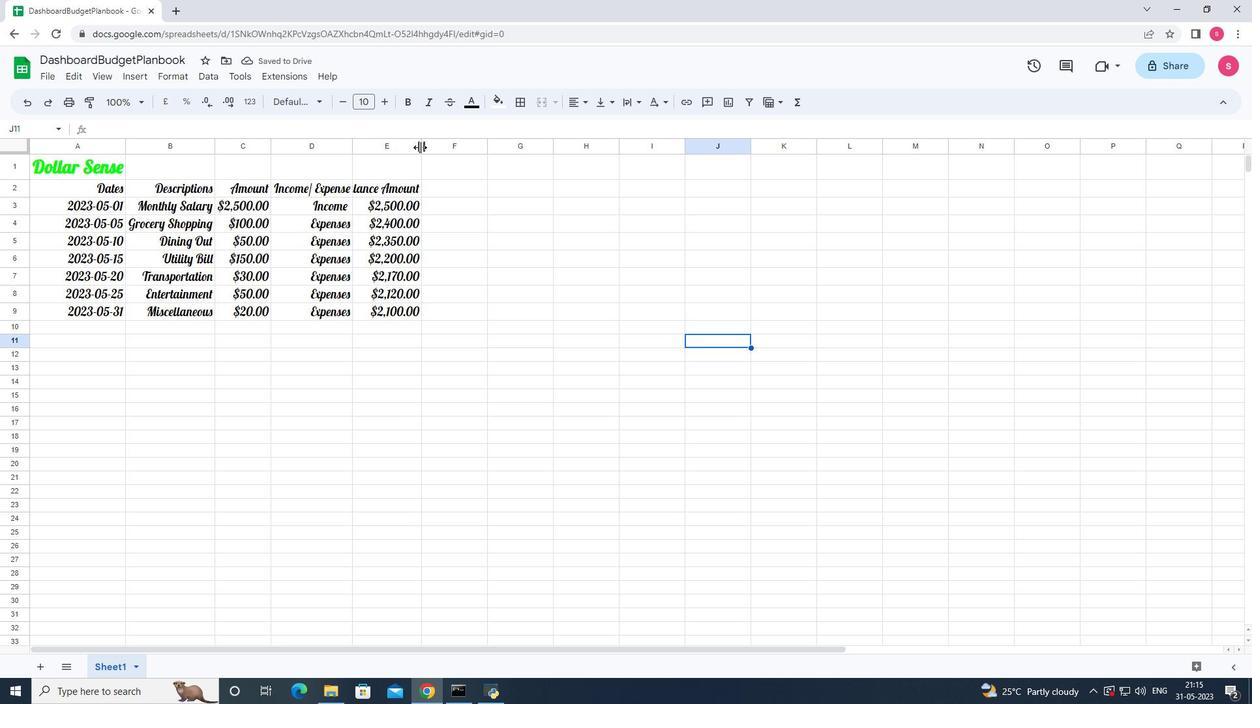 
Action: Mouse pressed left at (420, 147)
Screenshot: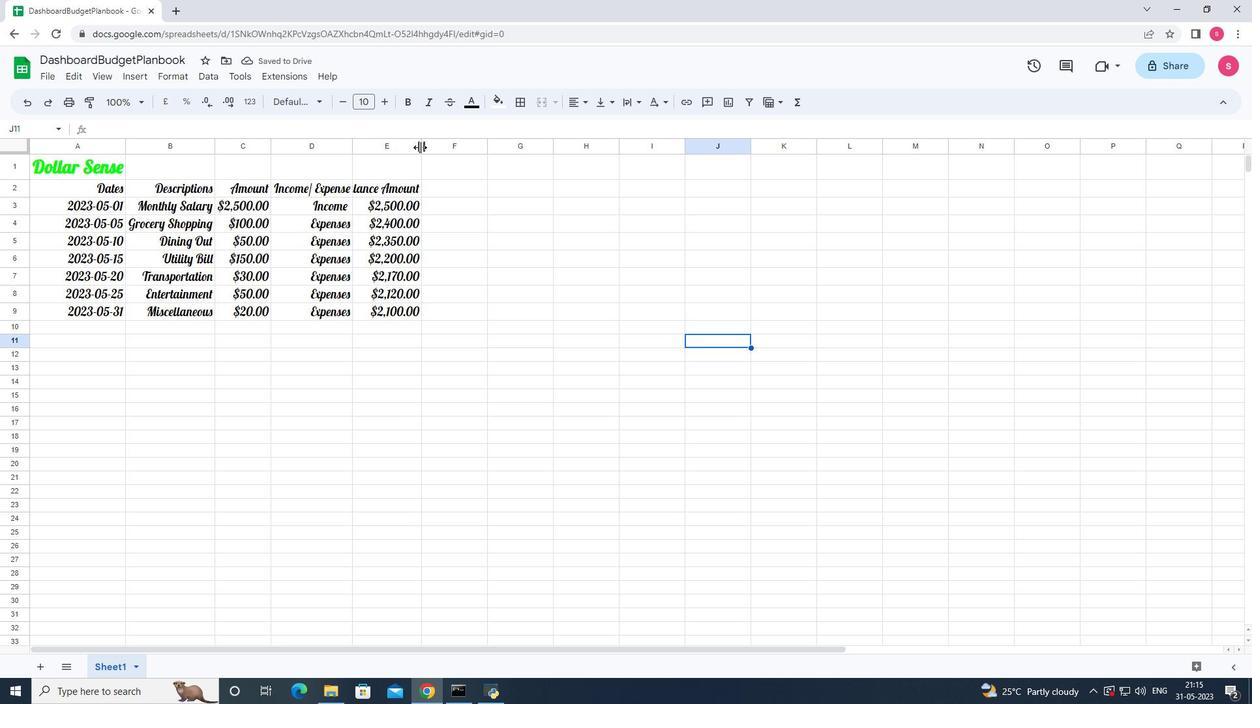 
Action: Mouse moved to (516, 392)
Screenshot: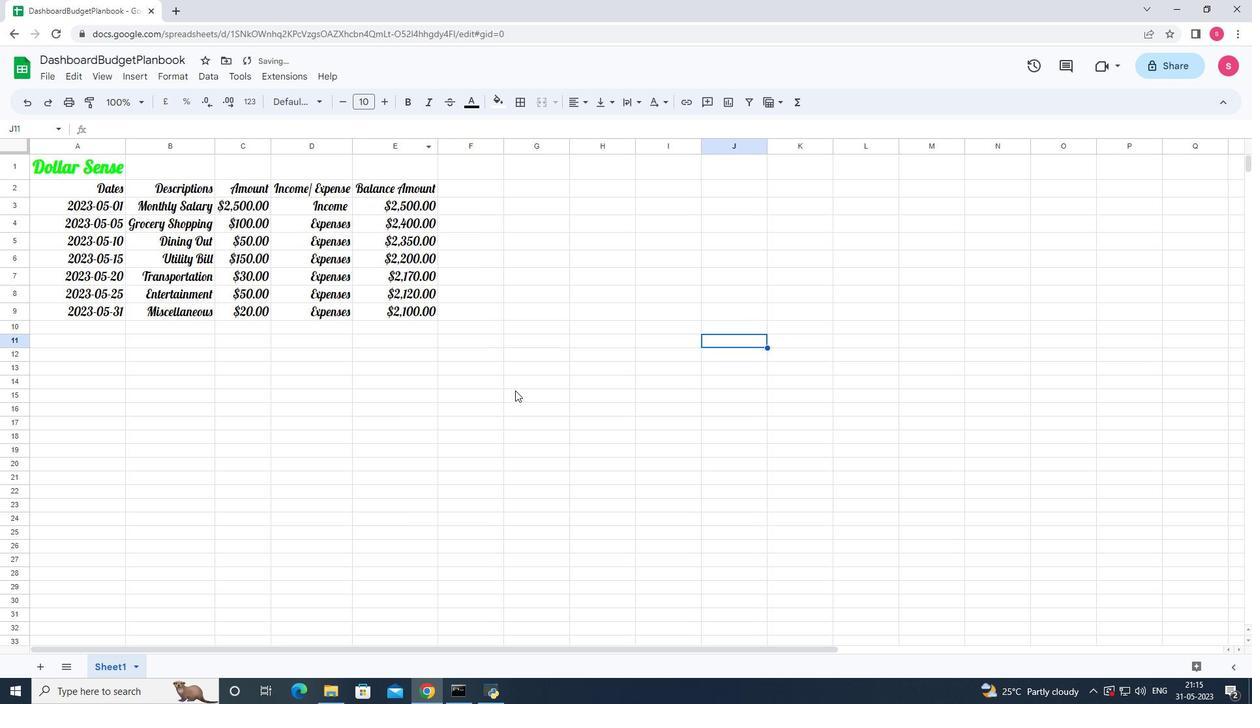 
Action: Mouse pressed left at (516, 392)
Screenshot: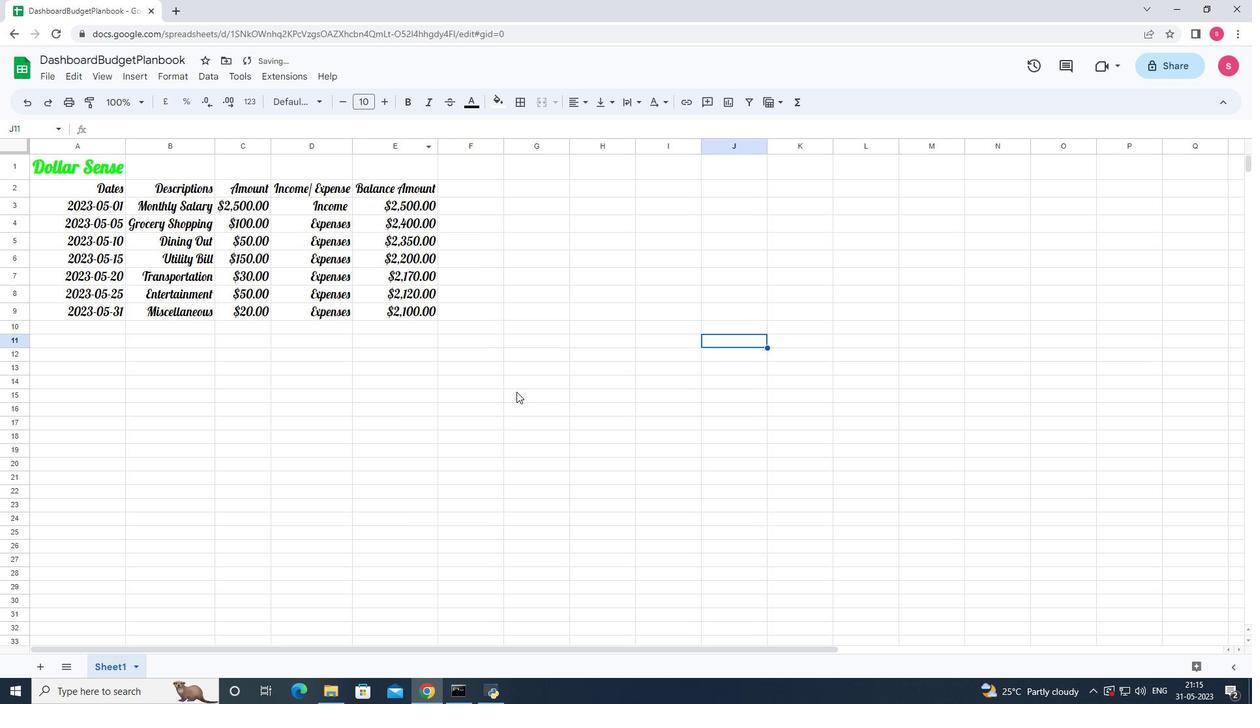 
Action: Mouse moved to (516, 394)
Screenshot: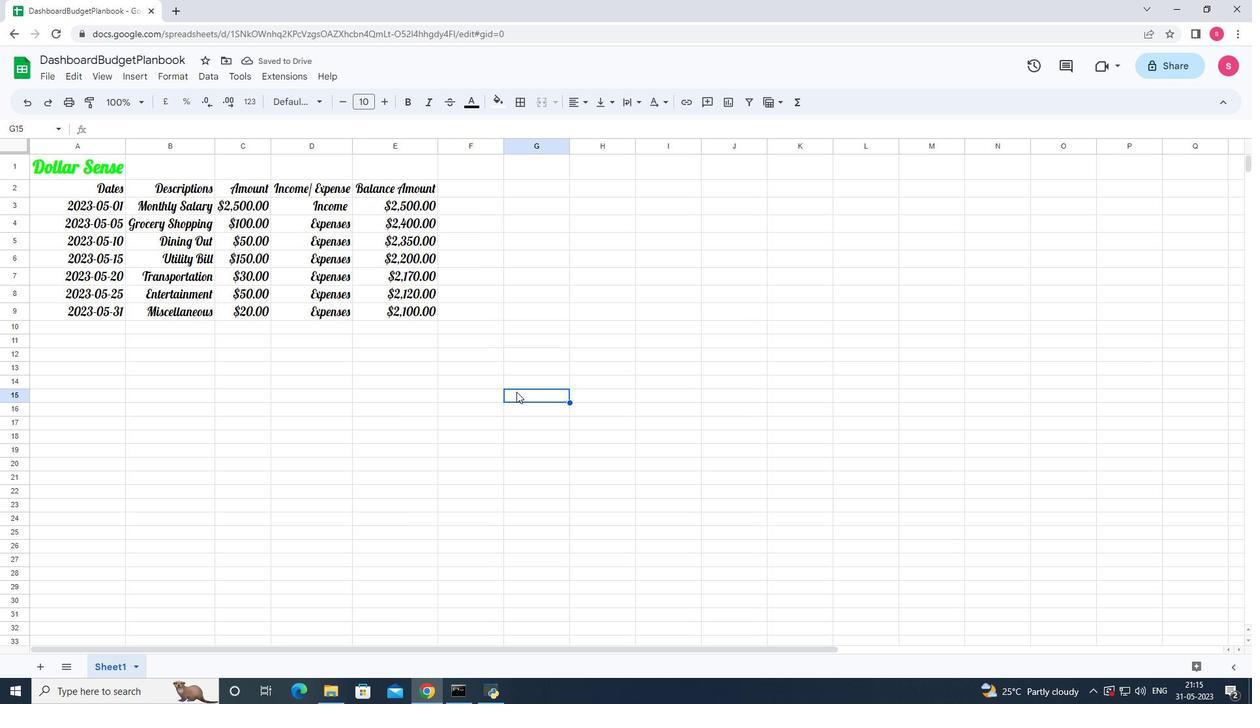 
Action: Key pressed ctrl+S
Screenshot: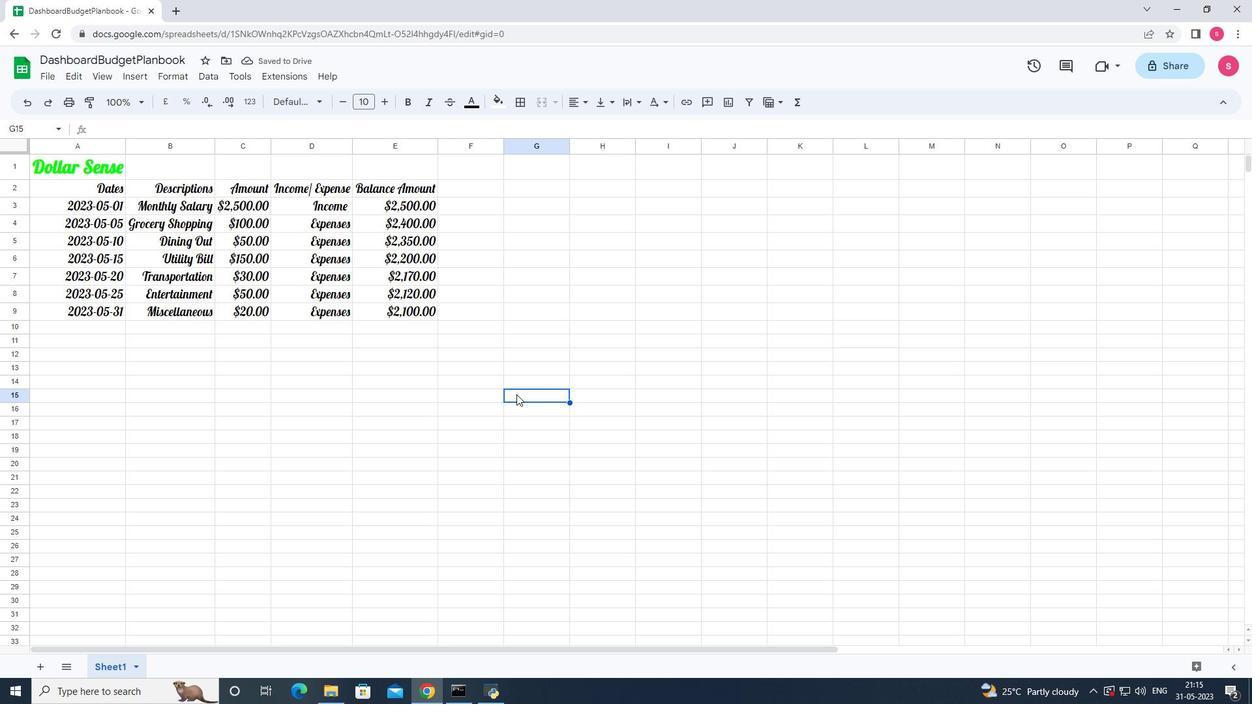 
Action: Mouse moved to (157, 440)
Screenshot: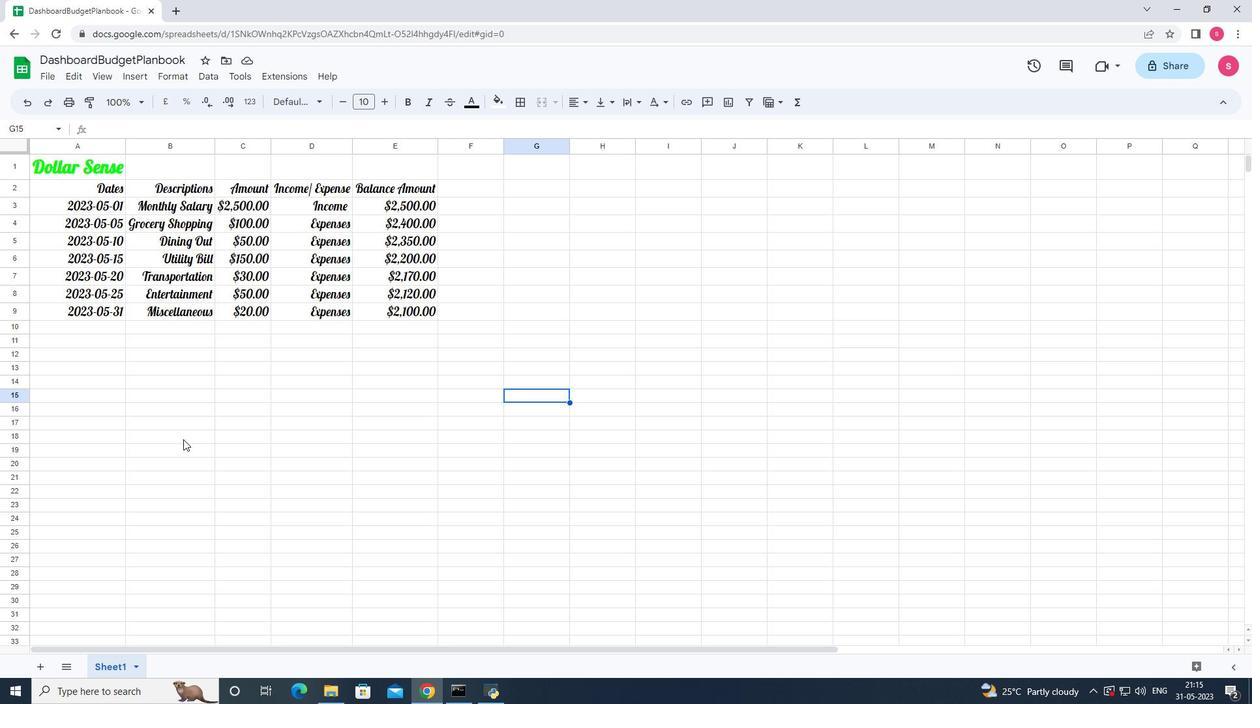 
